 Task: Look for space in Sneek, Netherlands from 12th  August, 2023 to 15th August, 2023 for 3 adults in price range Rs.12000 to Rs.16000. Place can be entire place with 2 bedrooms having 3 beds and 1 bathroom. Property type can be house, flat, guest house. Booking option can be shelf check-in. Required host language is English.
Action: Mouse moved to (440, 111)
Screenshot: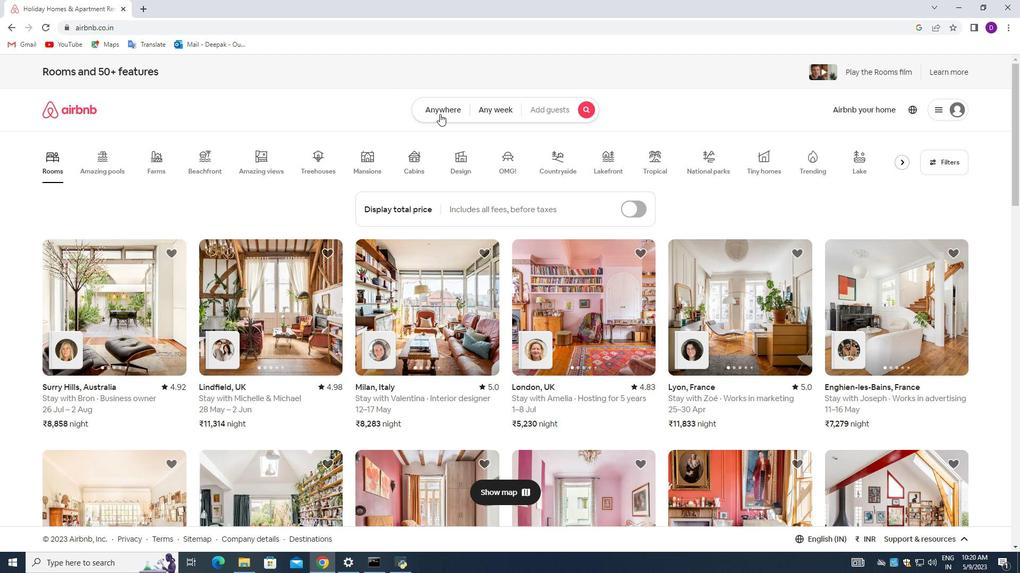 
Action: Mouse pressed left at (440, 111)
Screenshot: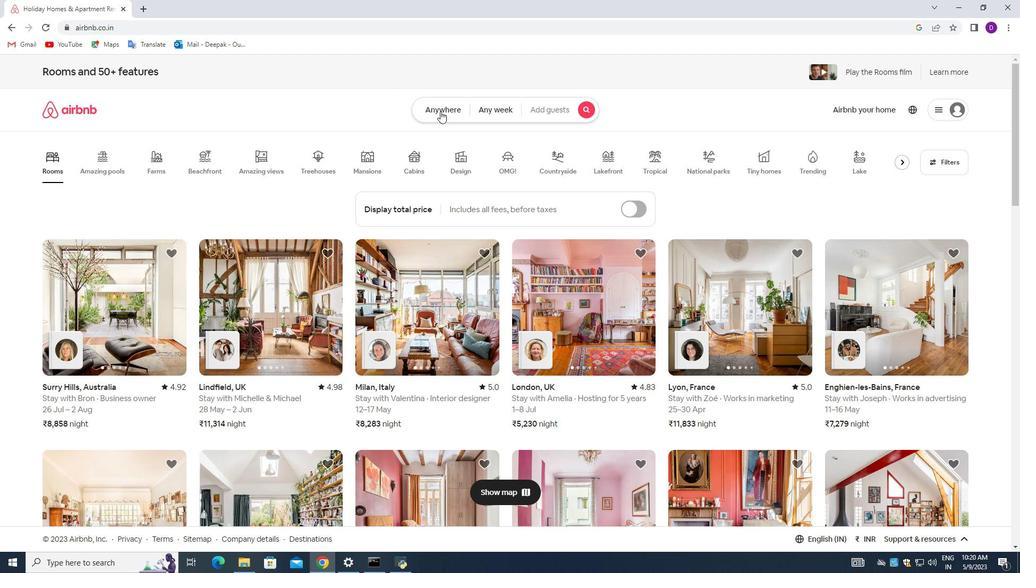 
Action: Key pressed <Key.shift>sne
Screenshot: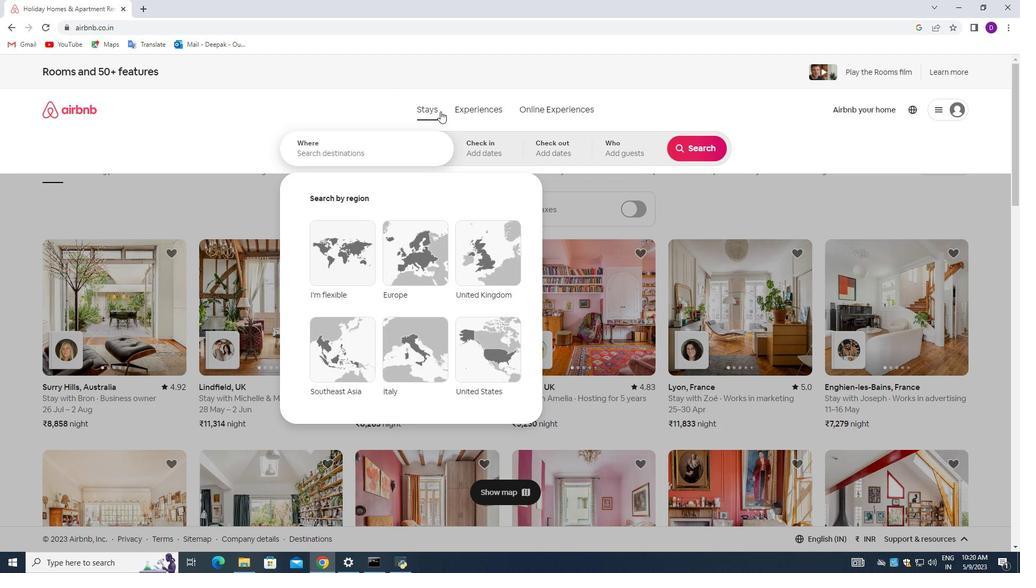 
Action: Mouse moved to (327, 155)
Screenshot: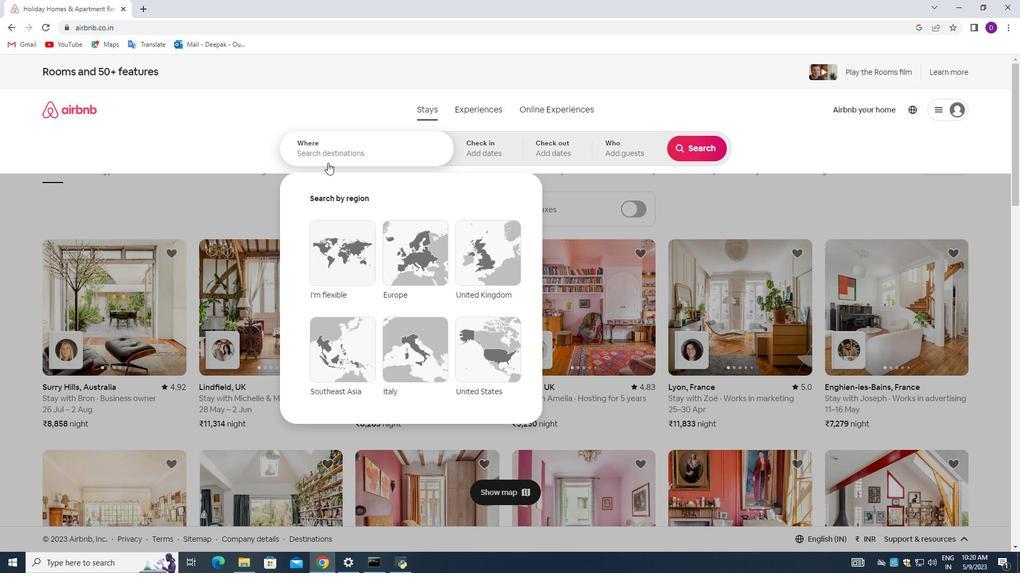 
Action: Mouse pressed left at (327, 155)
Screenshot: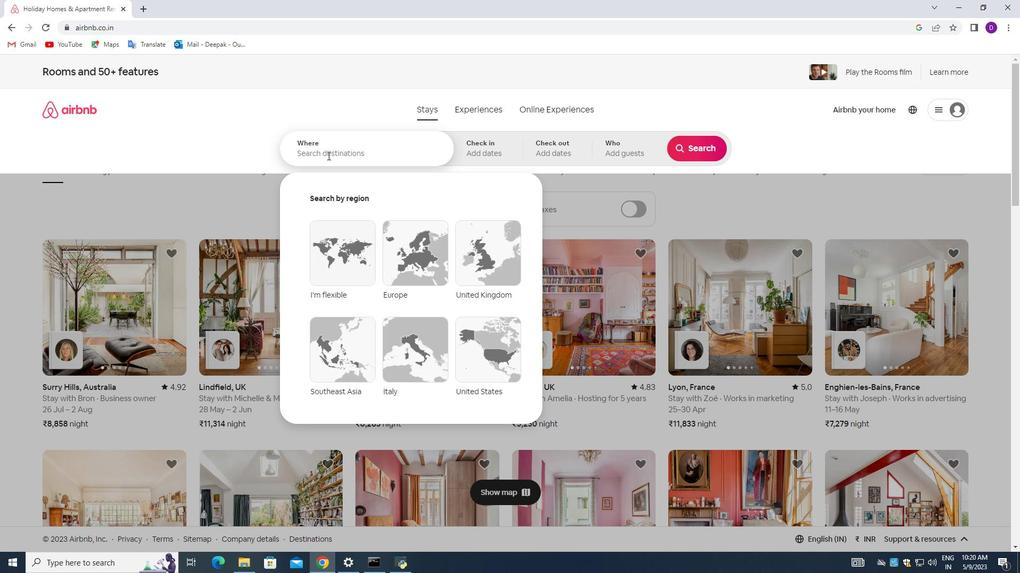 
Action: Key pressed <Key.shift>Sneek,<Key.shift>Net
Screenshot: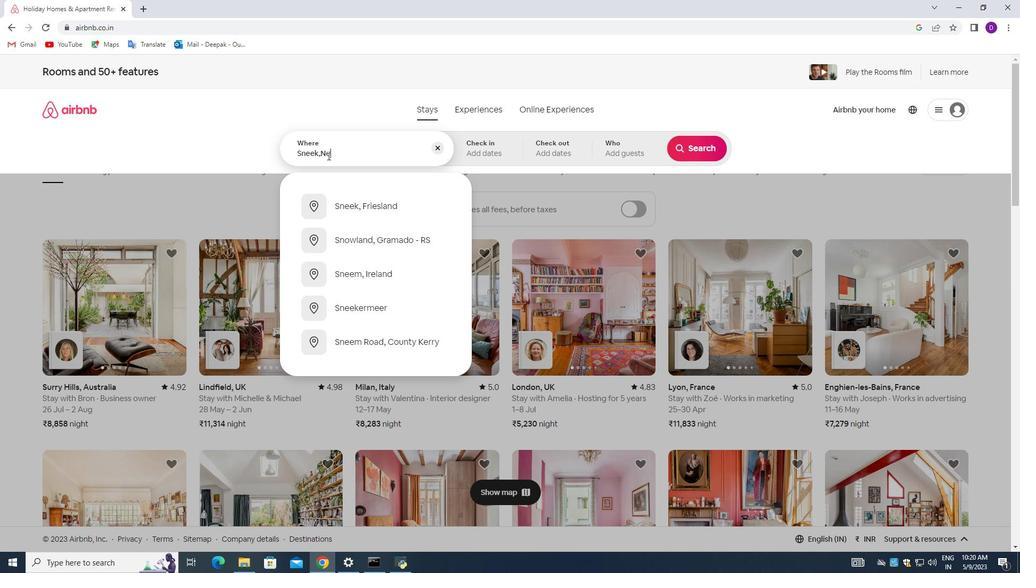 
Action: Mouse moved to (381, 209)
Screenshot: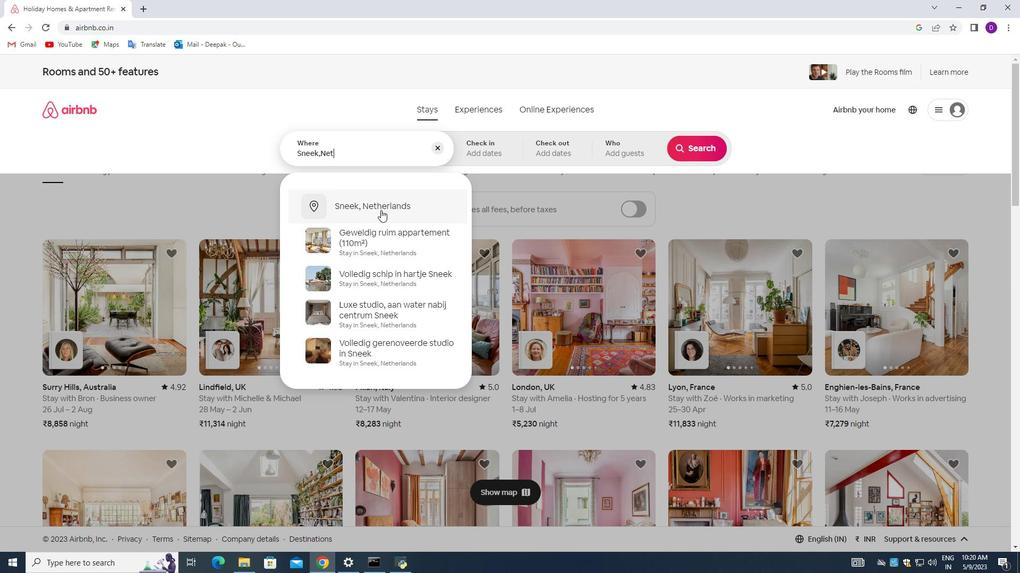 
Action: Mouse pressed left at (381, 209)
Screenshot: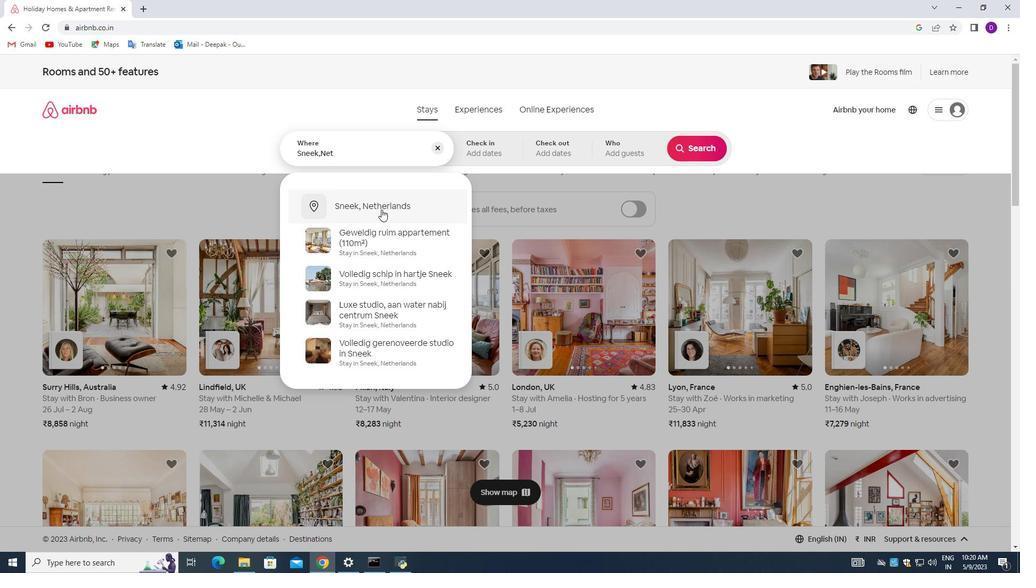 
Action: Mouse moved to (694, 234)
Screenshot: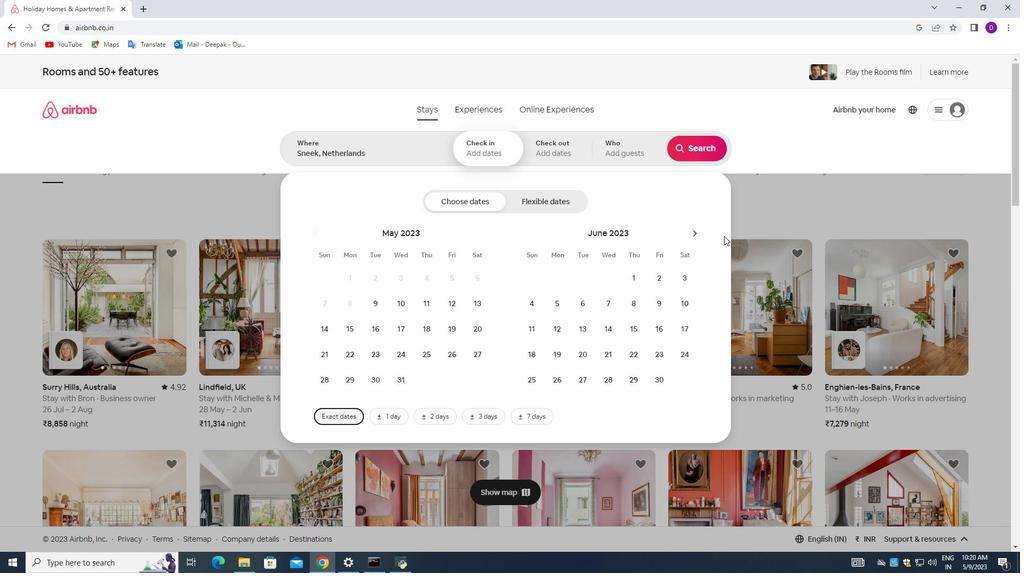 
Action: Mouse pressed left at (694, 234)
Screenshot: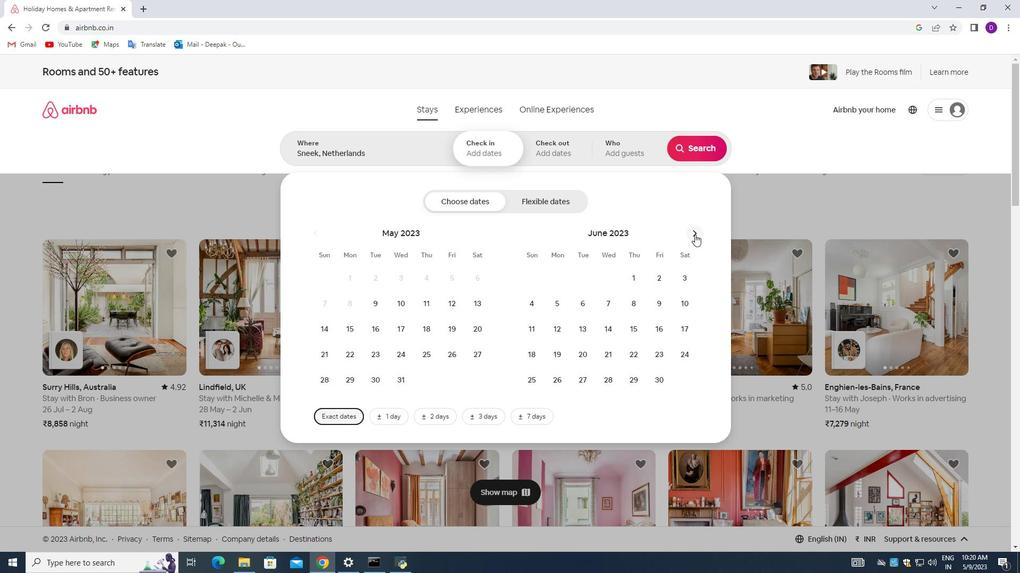 
Action: Mouse pressed left at (694, 234)
Screenshot: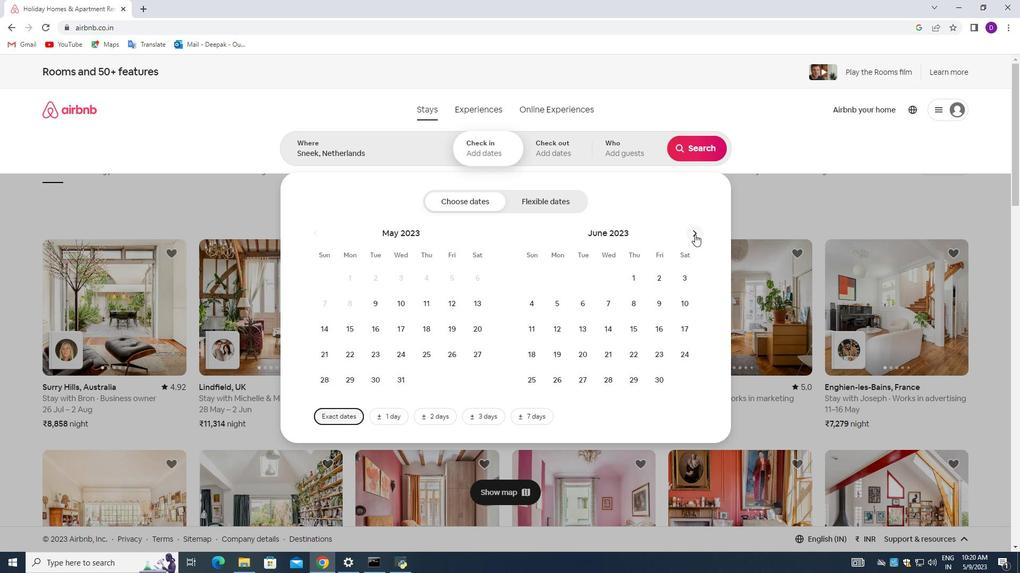
Action: Mouse pressed left at (694, 234)
Screenshot: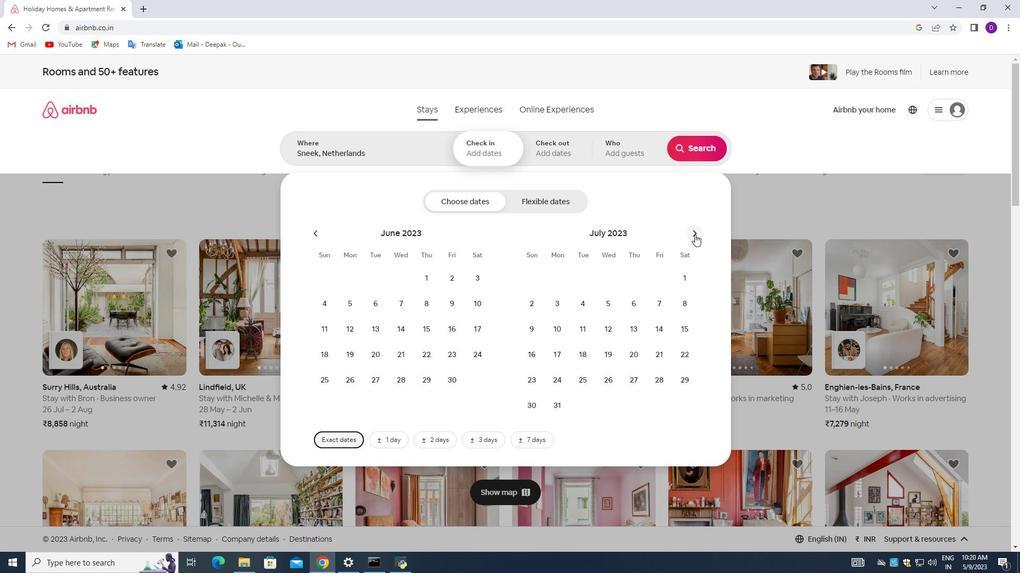 
Action: Mouse moved to (686, 304)
Screenshot: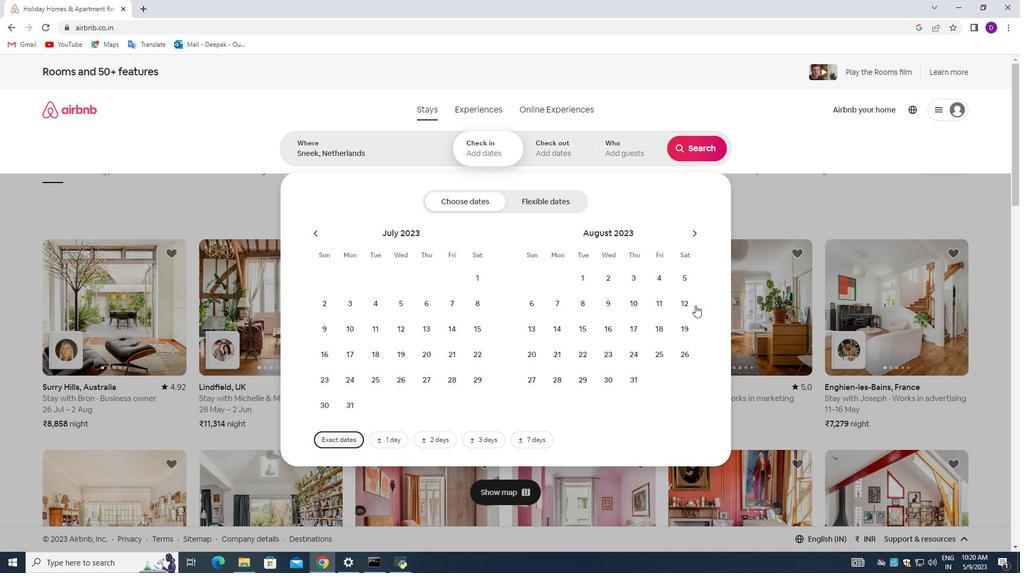 
Action: Mouse pressed left at (686, 304)
Screenshot: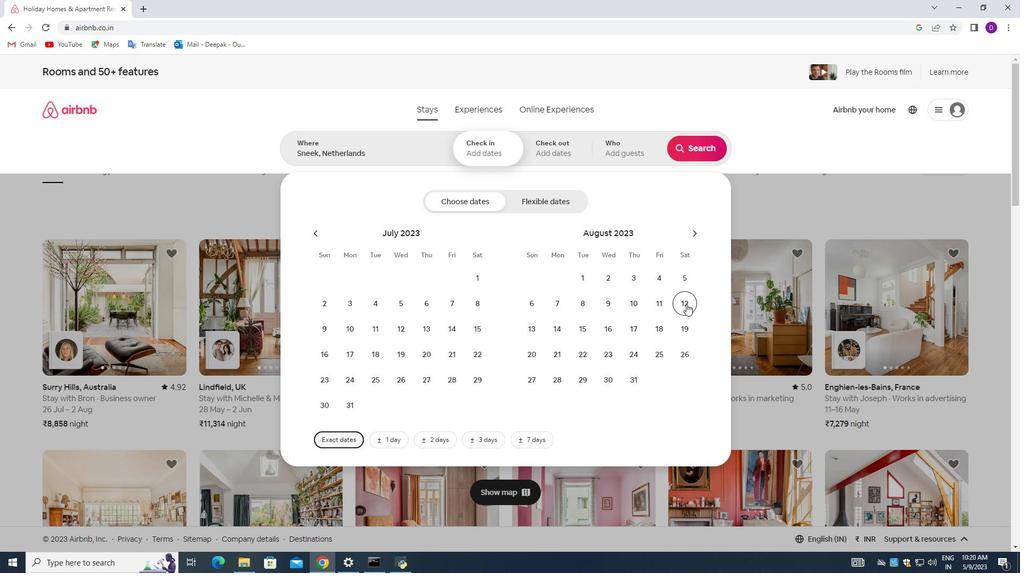 
Action: Mouse moved to (583, 330)
Screenshot: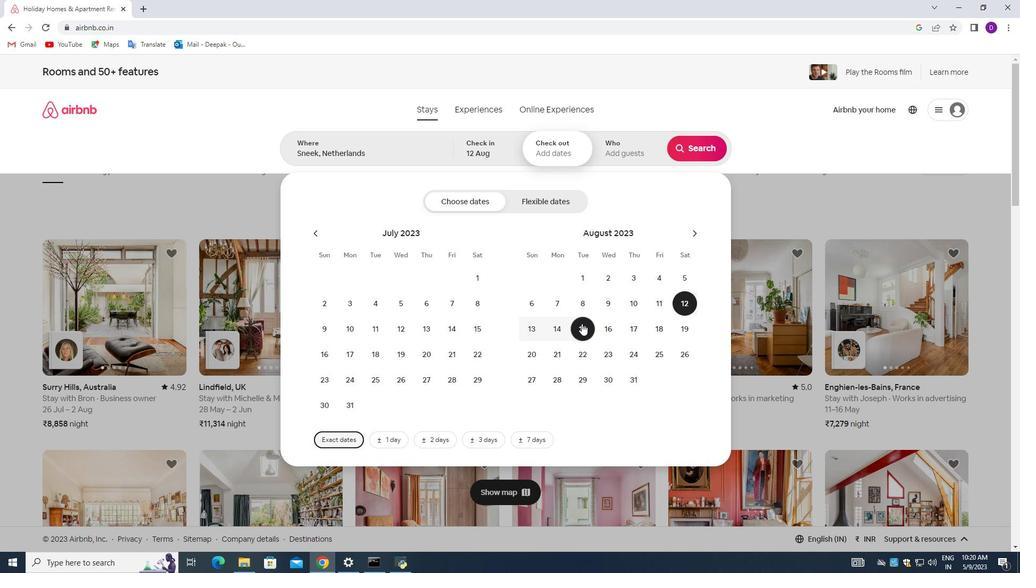 
Action: Mouse pressed left at (583, 330)
Screenshot: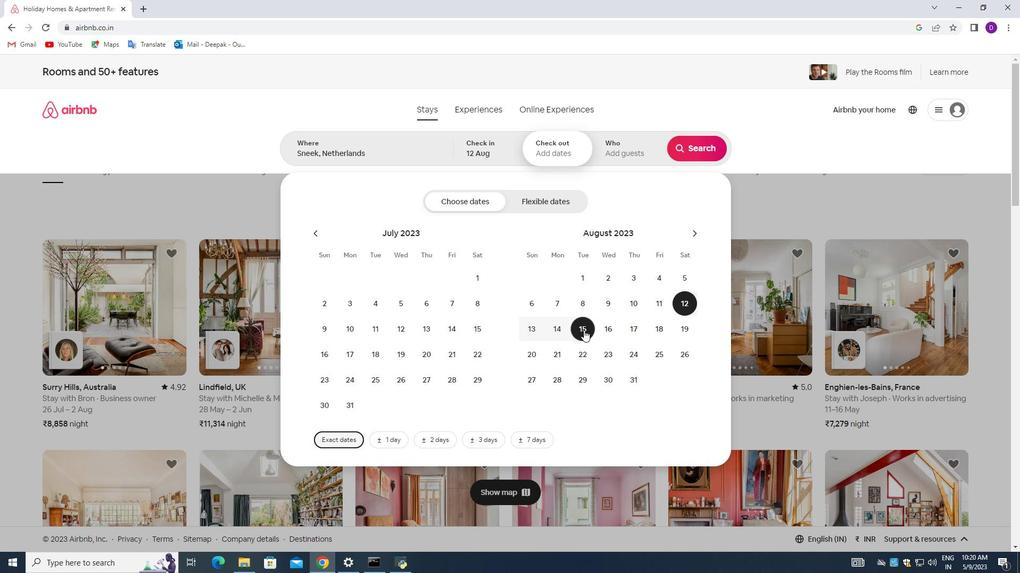 
Action: Mouse moved to (620, 151)
Screenshot: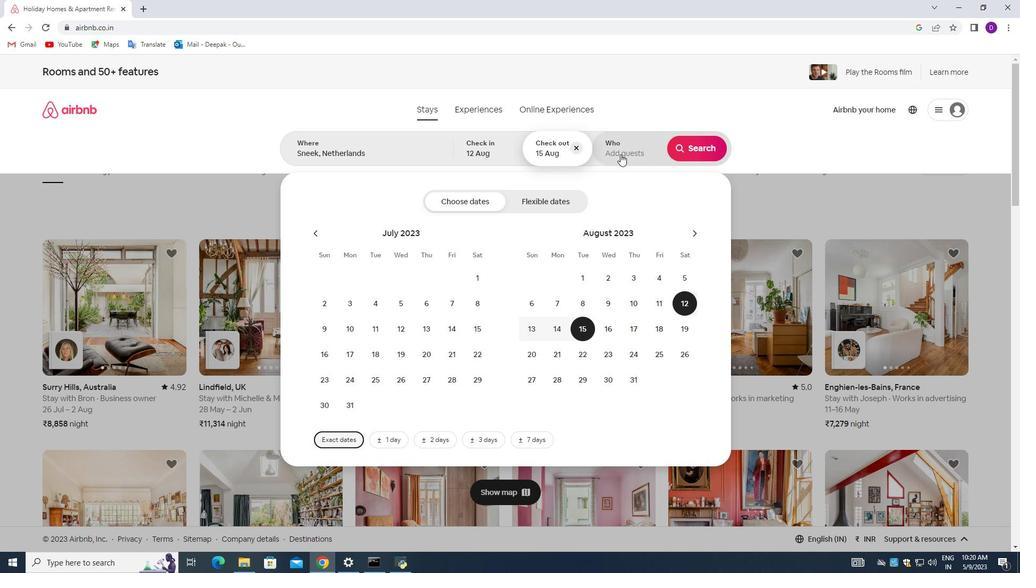 
Action: Mouse pressed left at (620, 151)
Screenshot: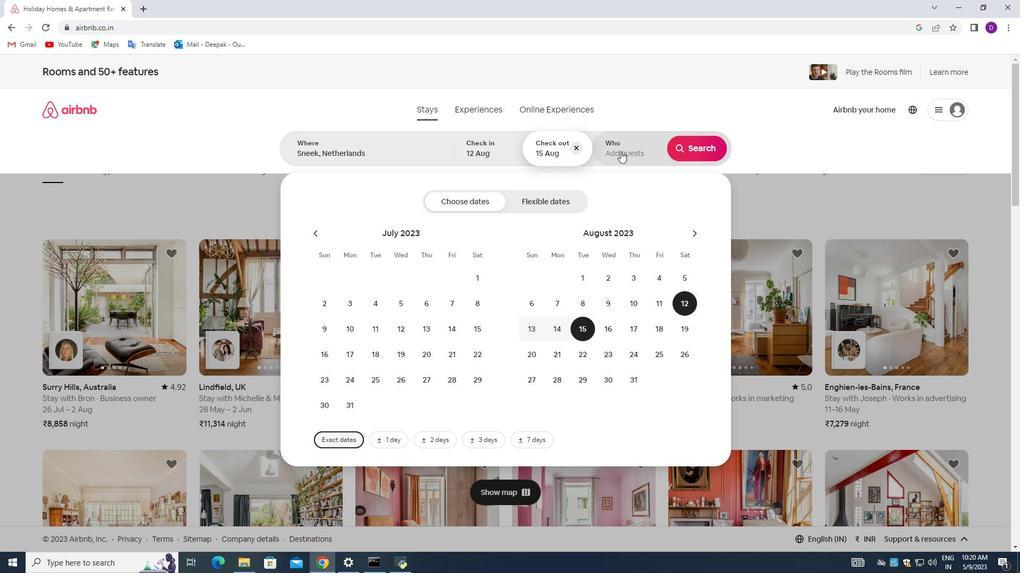 
Action: Mouse moved to (696, 202)
Screenshot: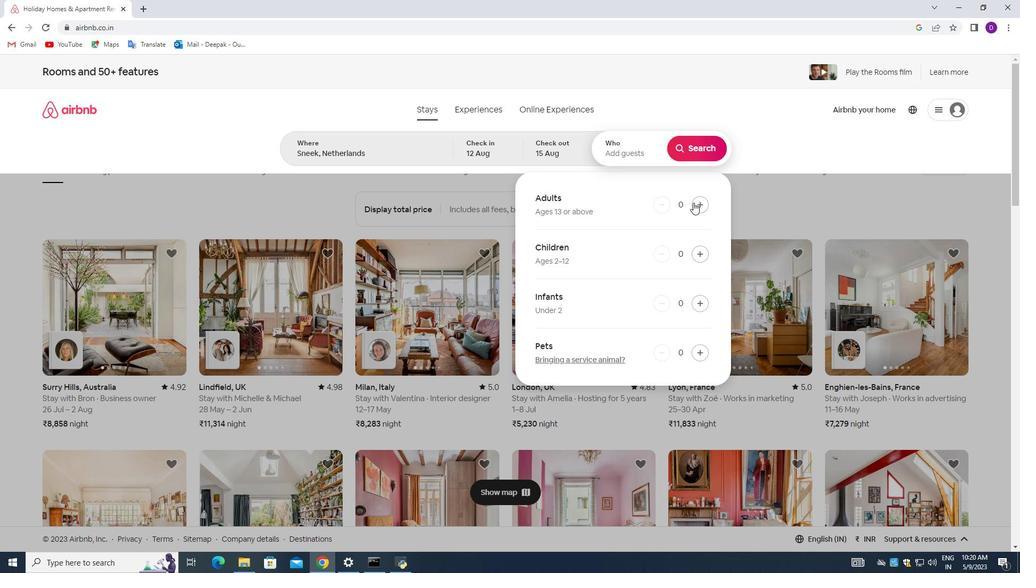 
Action: Mouse pressed left at (696, 202)
Screenshot: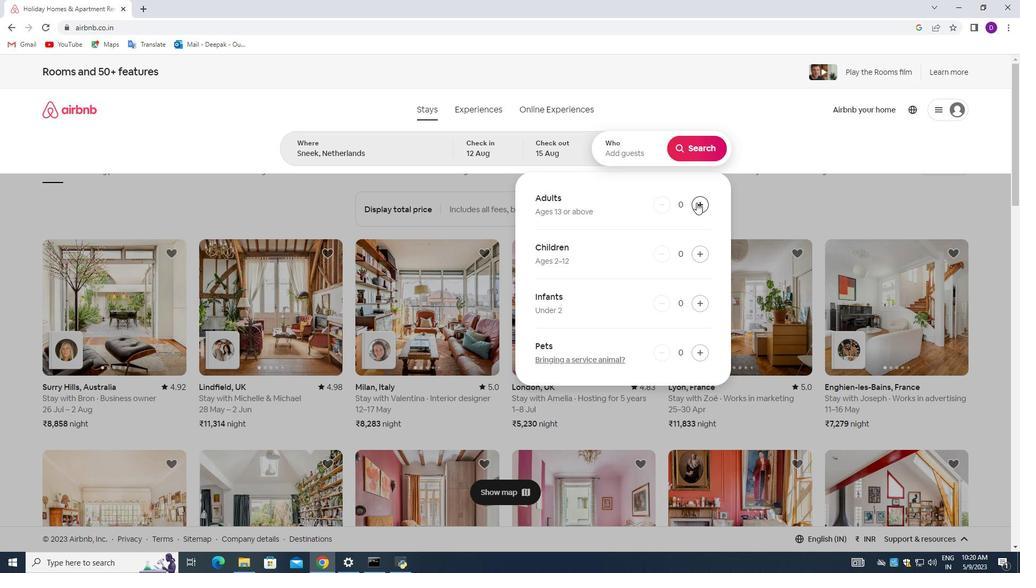 
Action: Mouse pressed left at (696, 202)
Screenshot: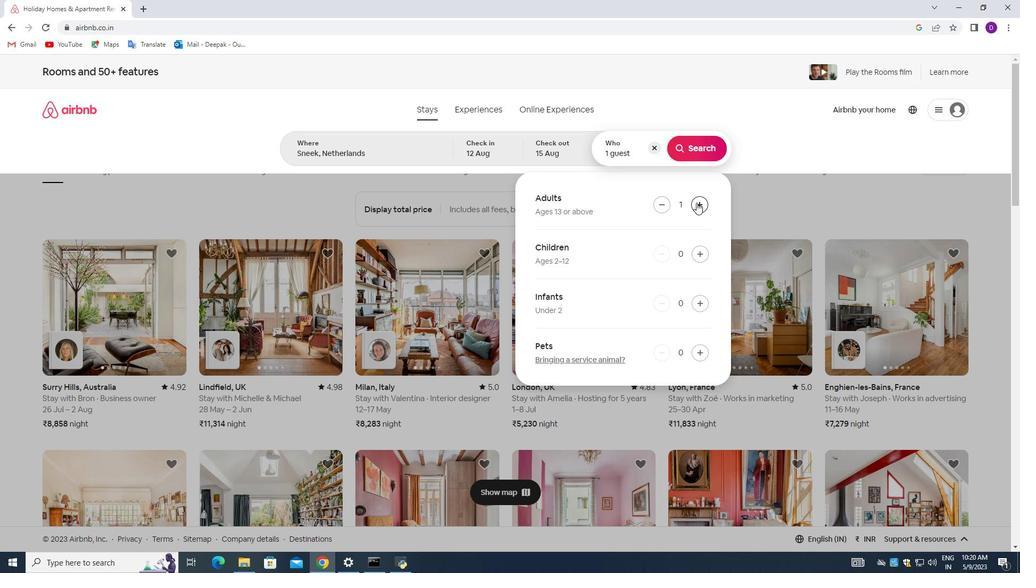 
Action: Mouse moved to (696, 203)
Screenshot: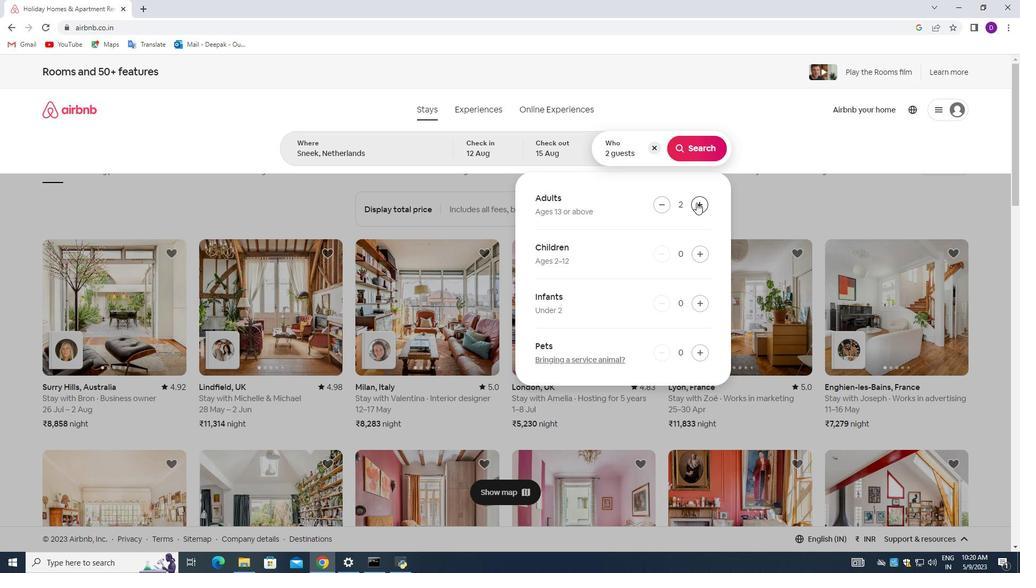 
Action: Mouse pressed left at (696, 203)
Screenshot: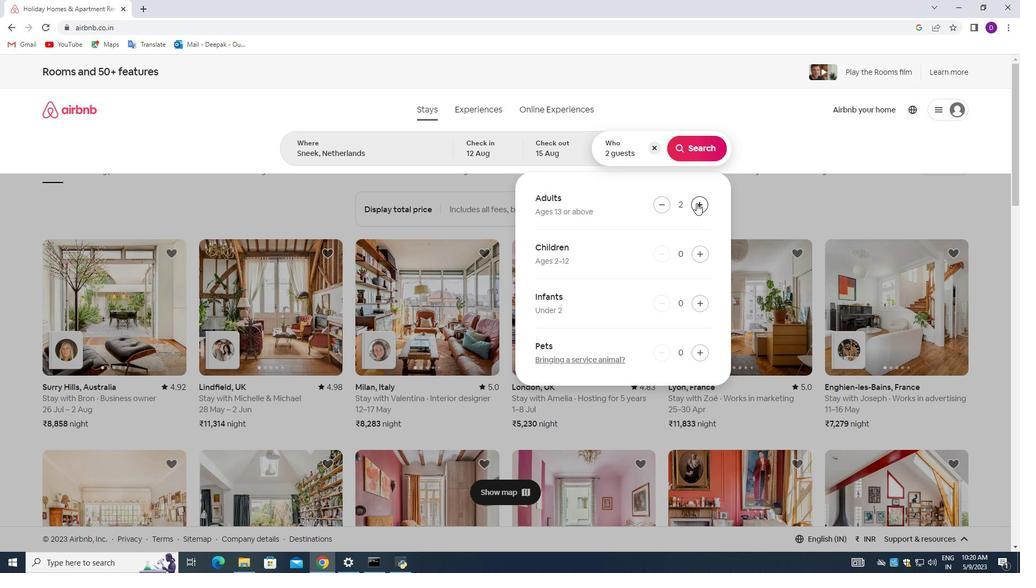 
Action: Mouse moved to (694, 148)
Screenshot: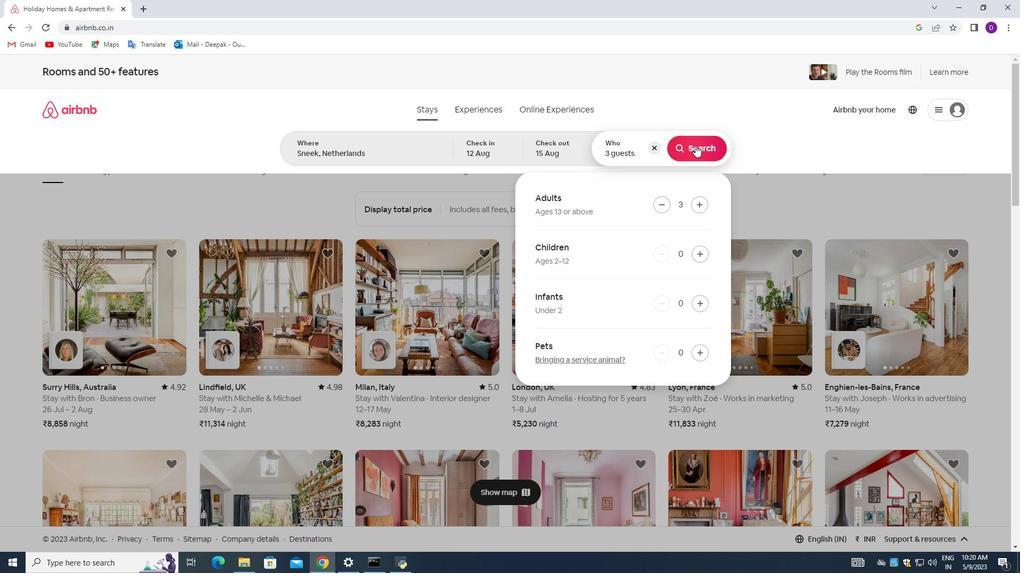 
Action: Mouse pressed left at (694, 148)
Screenshot: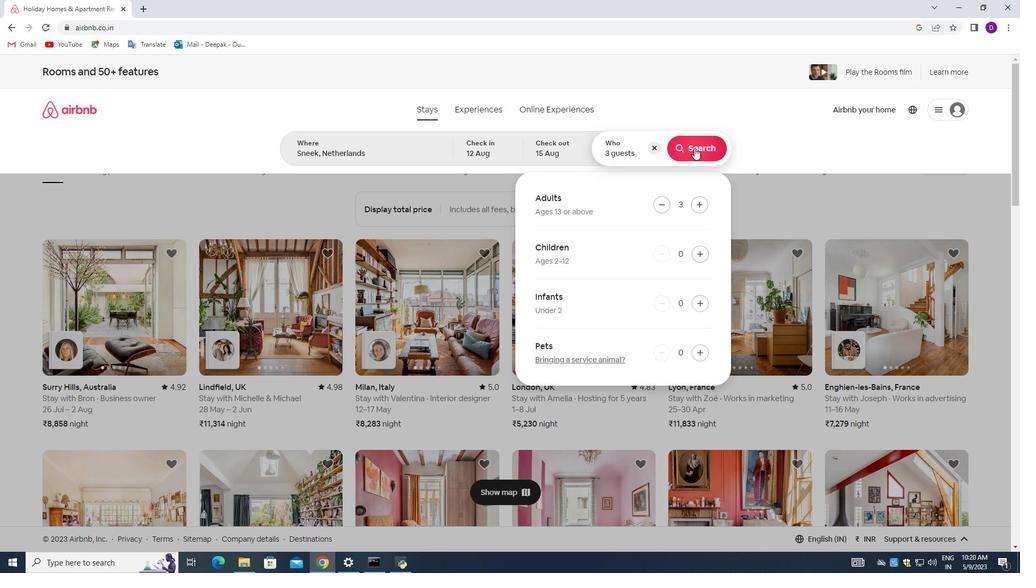 
Action: Mouse moved to (975, 121)
Screenshot: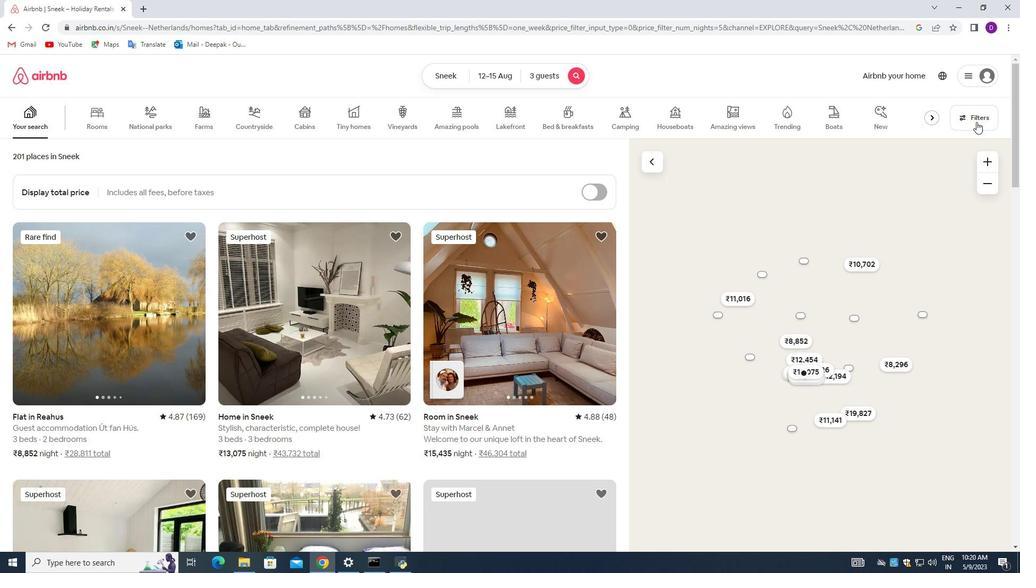 
Action: Mouse pressed left at (975, 121)
Screenshot: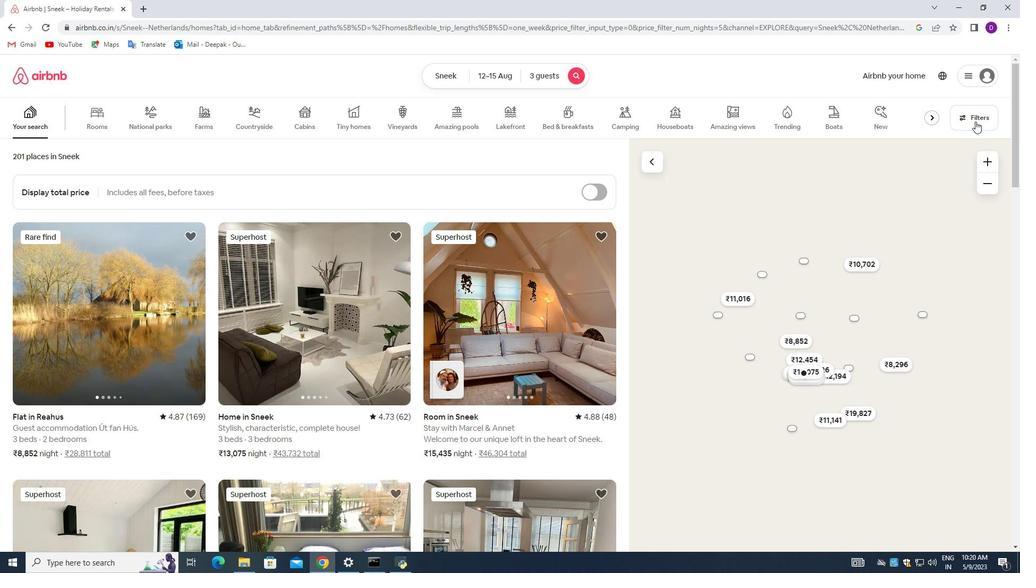 
Action: Mouse moved to (366, 375)
Screenshot: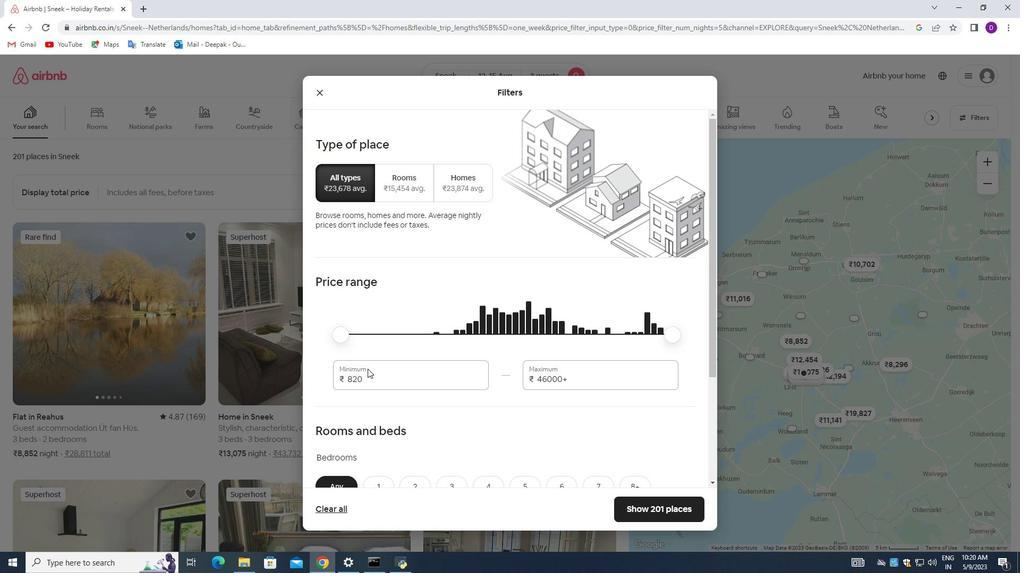 
Action: Mouse pressed left at (366, 375)
Screenshot: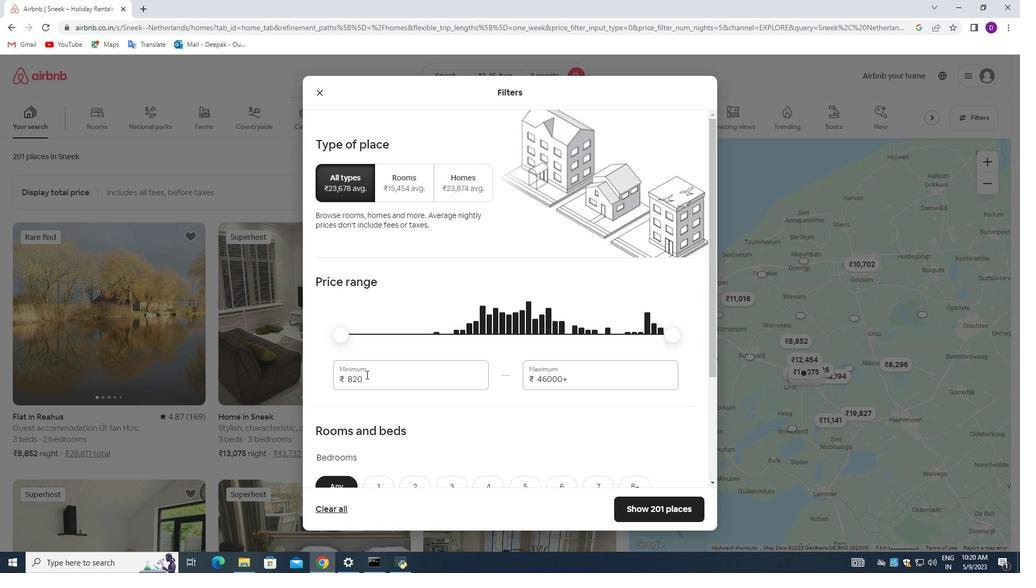 
Action: Mouse moved to (366, 375)
Screenshot: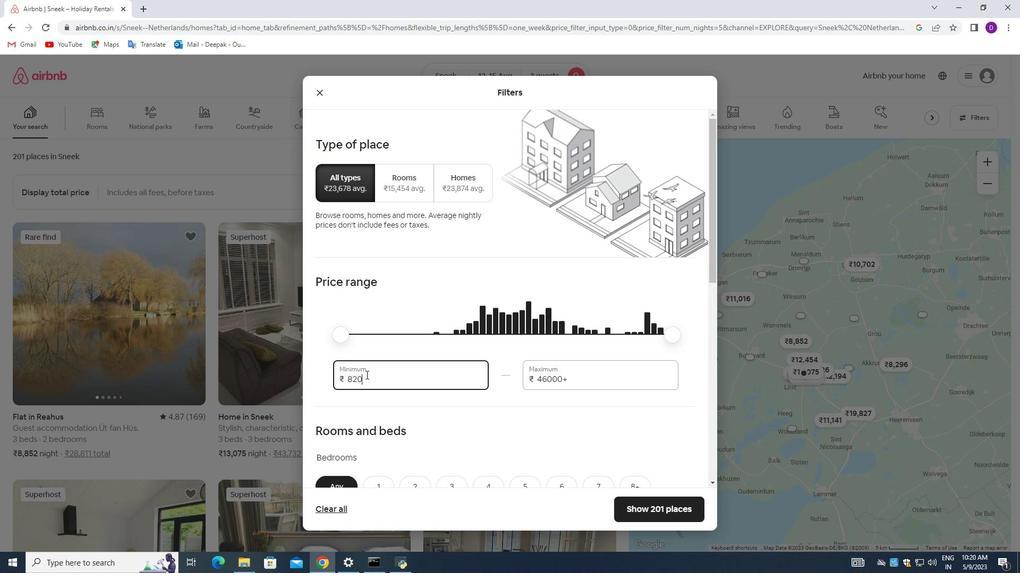 
Action: Mouse pressed left at (366, 375)
Screenshot: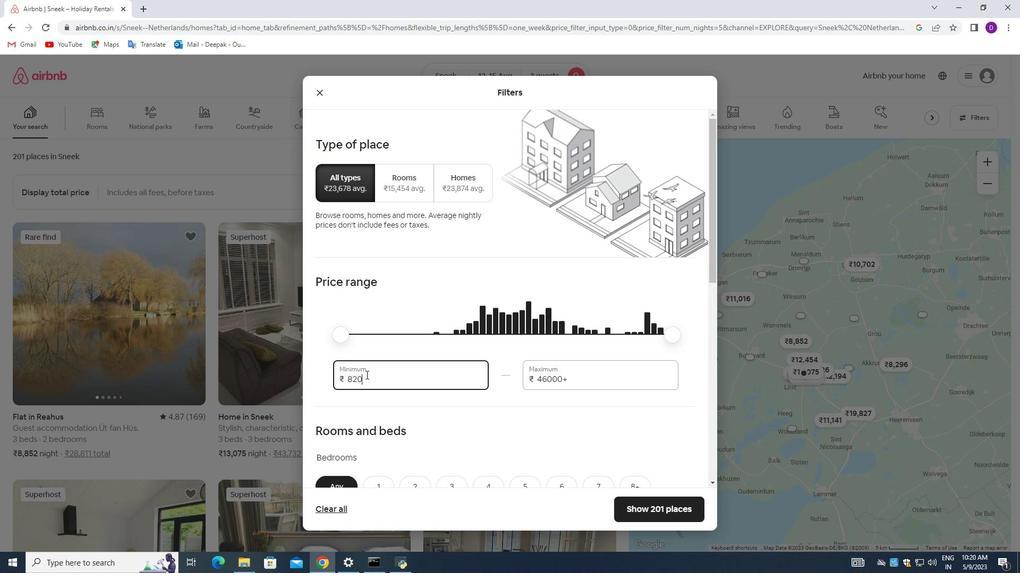 
Action: Mouse moved to (202, 324)
Screenshot: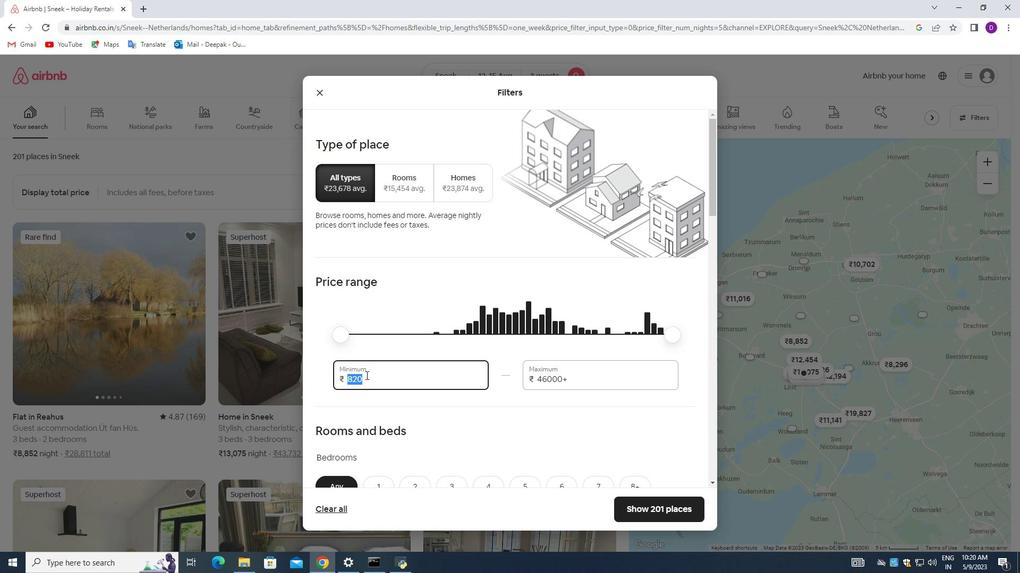 
Action: Key pressed <Key.backspace>
Screenshot: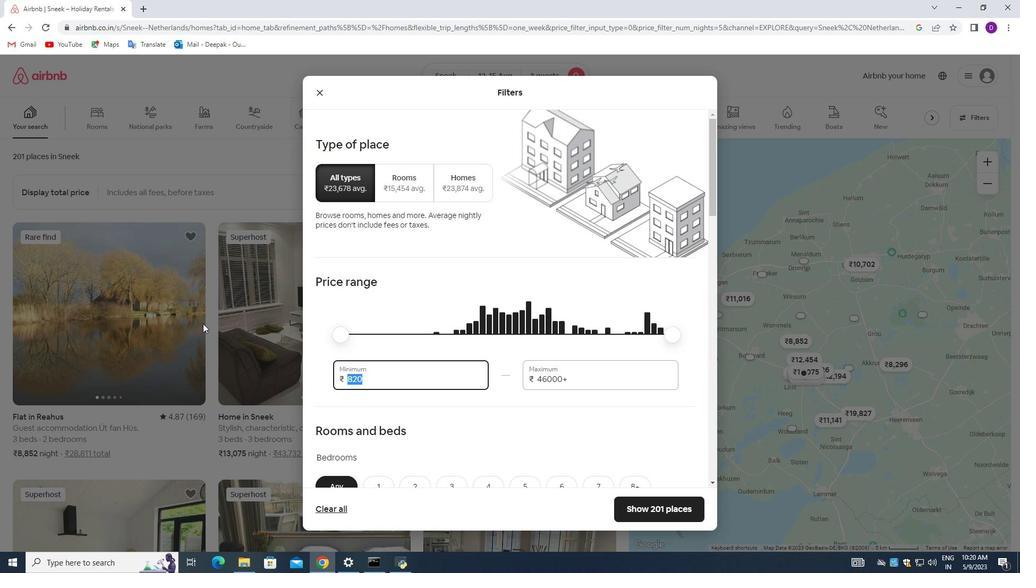 
Action: Mouse moved to (202, 324)
Screenshot: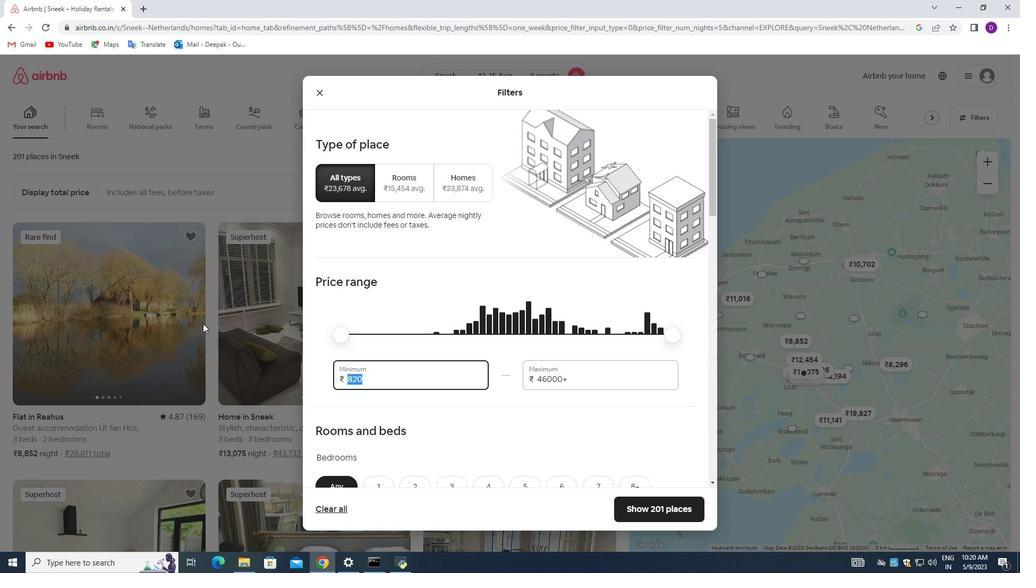 
Action: Key pressed 12000<Key.tab>16000
Screenshot: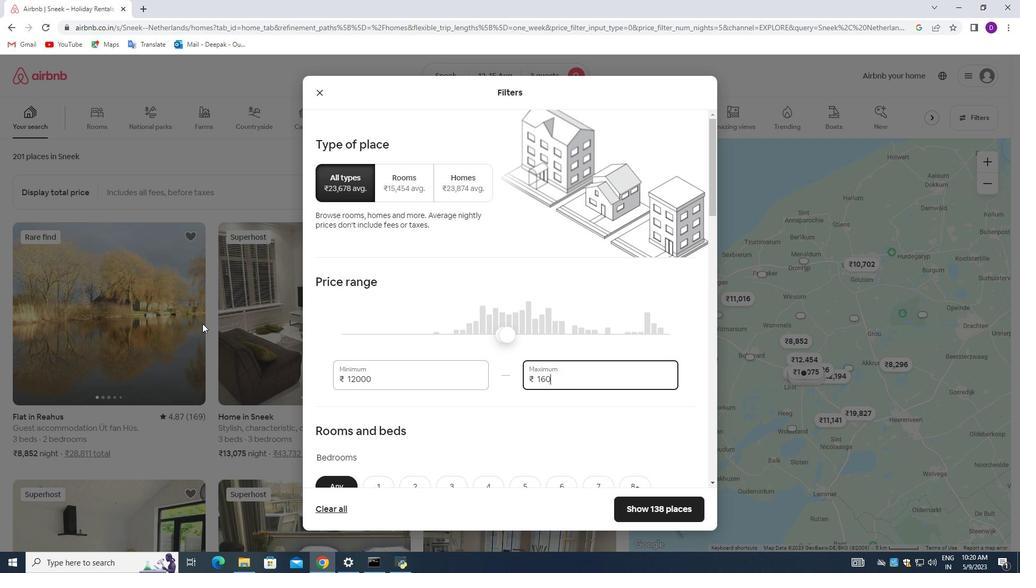 
Action: Mouse moved to (187, 357)
Screenshot: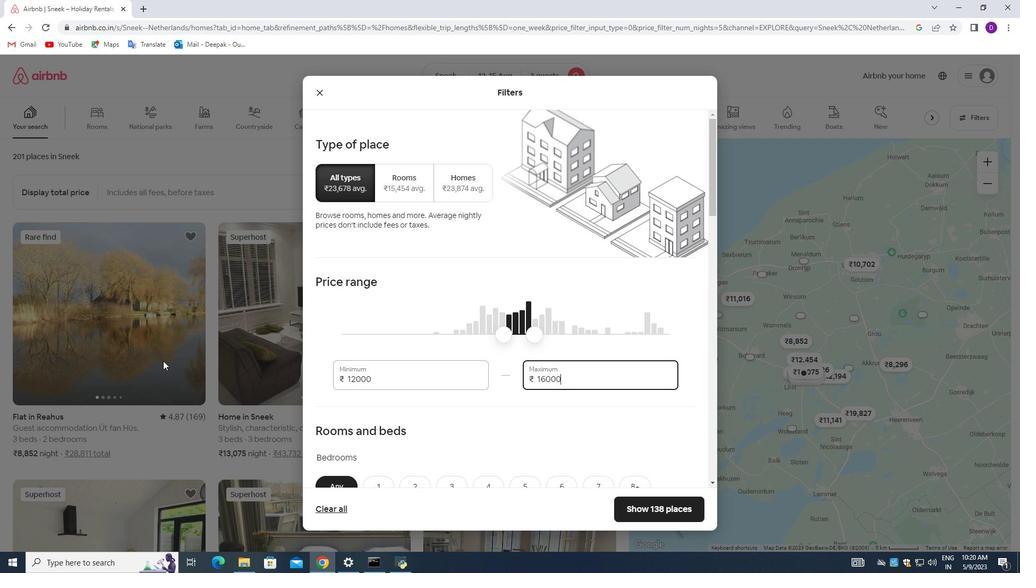 
Action: Mouse scrolled (187, 357) with delta (0, 0)
Screenshot: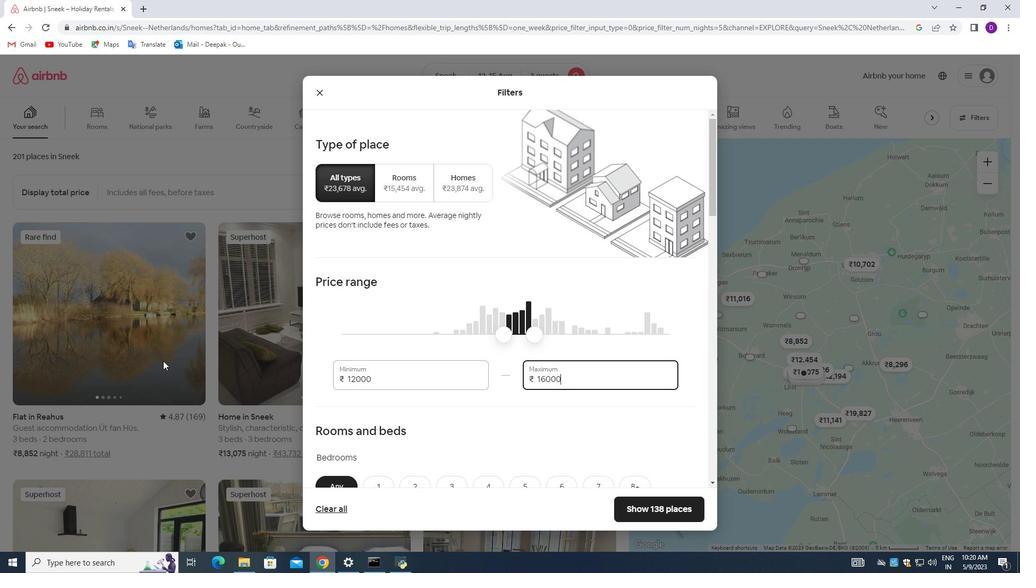 
Action: Mouse moved to (215, 357)
Screenshot: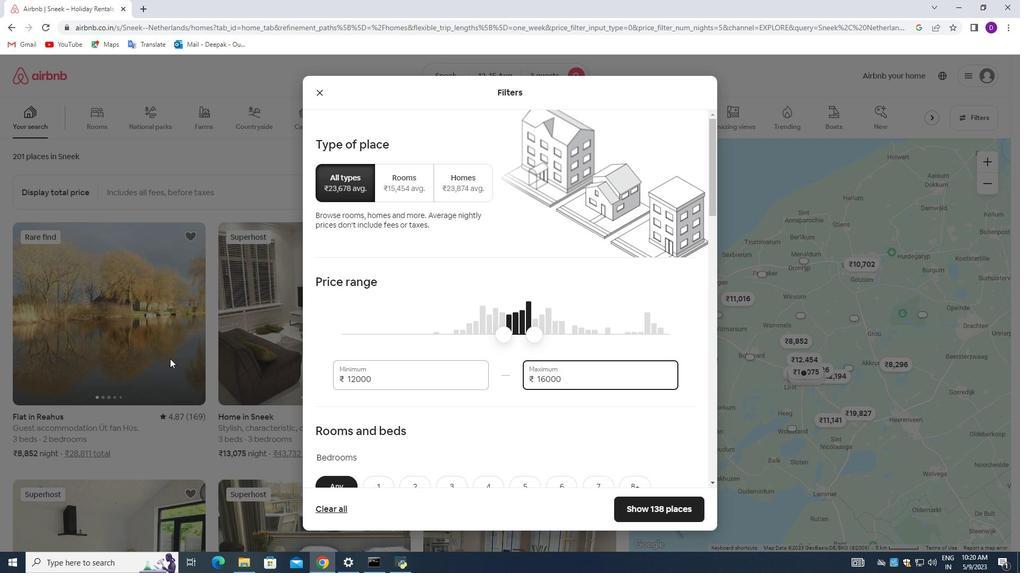 
Action: Mouse scrolled (215, 356) with delta (0, 0)
Screenshot: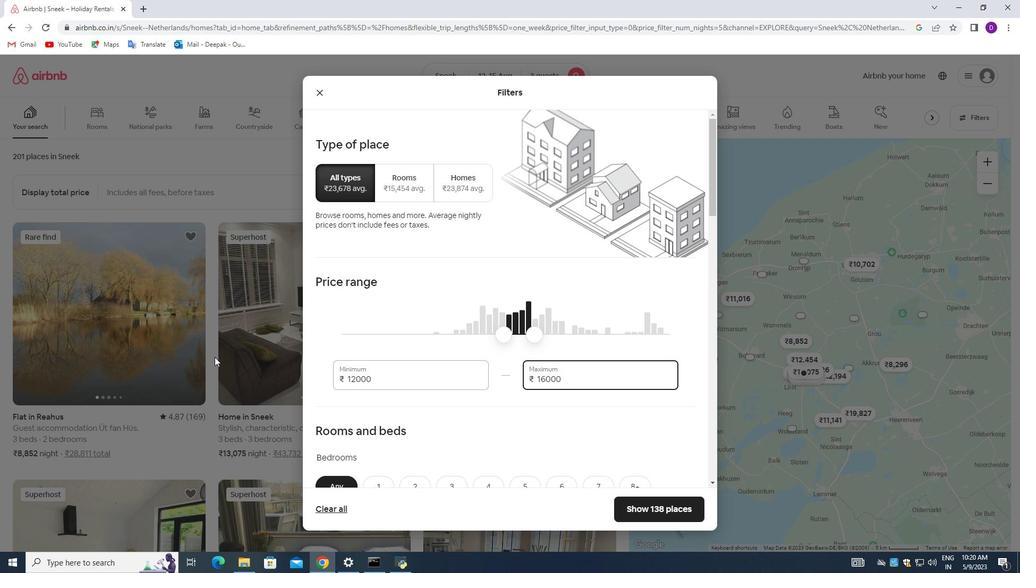 
Action: Mouse moved to (216, 355)
Screenshot: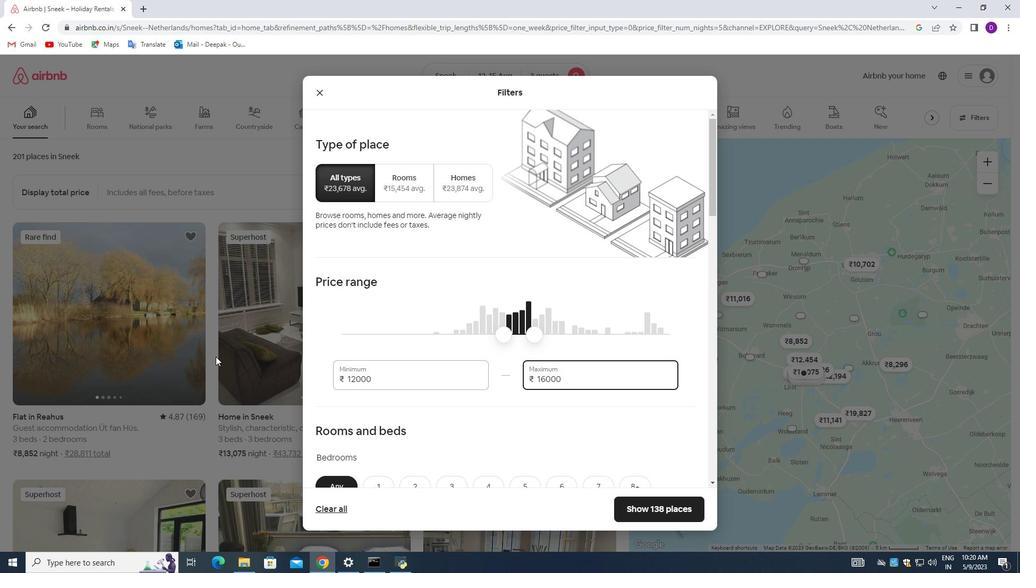 
Action: Mouse scrolled (216, 355) with delta (0, 0)
Screenshot: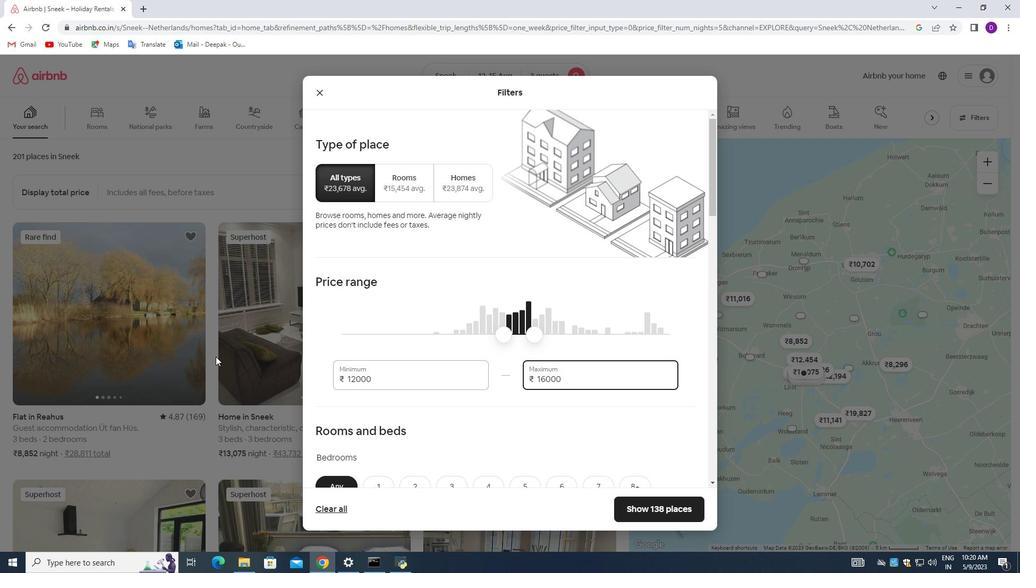 
Action: Mouse moved to (397, 364)
Screenshot: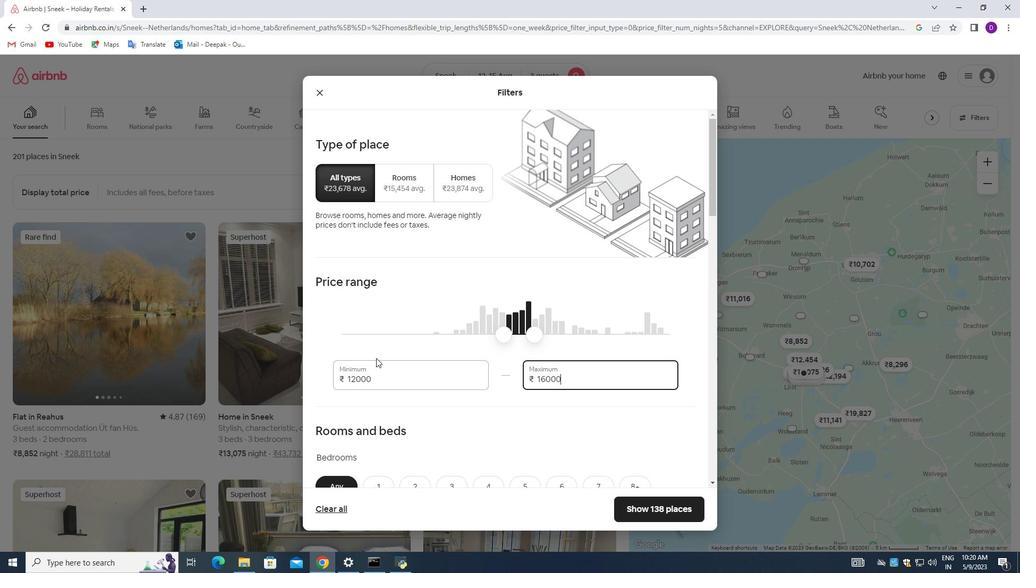 
Action: Mouse scrolled (397, 364) with delta (0, 0)
Screenshot: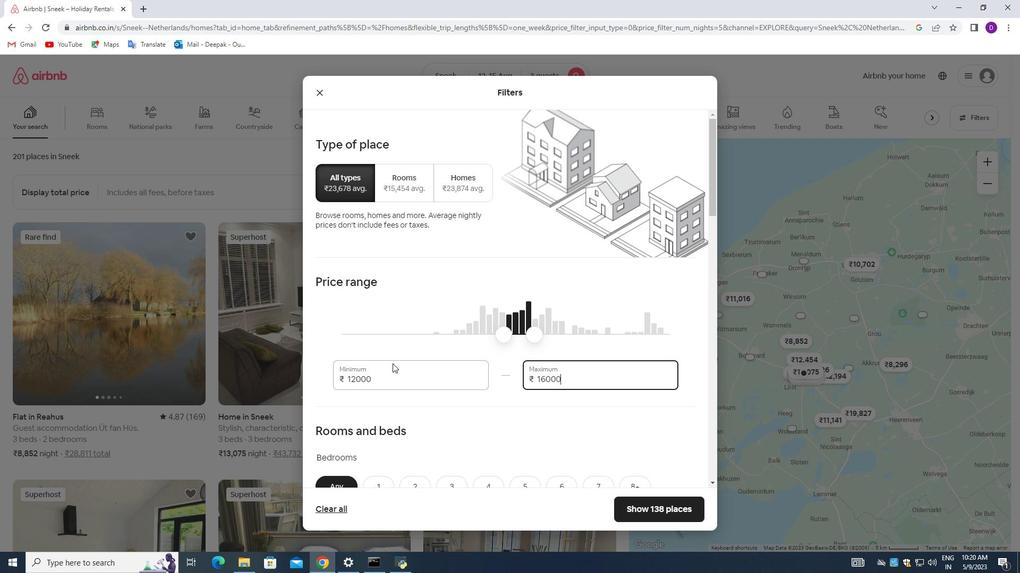 
Action: Mouse scrolled (397, 364) with delta (0, 0)
Screenshot: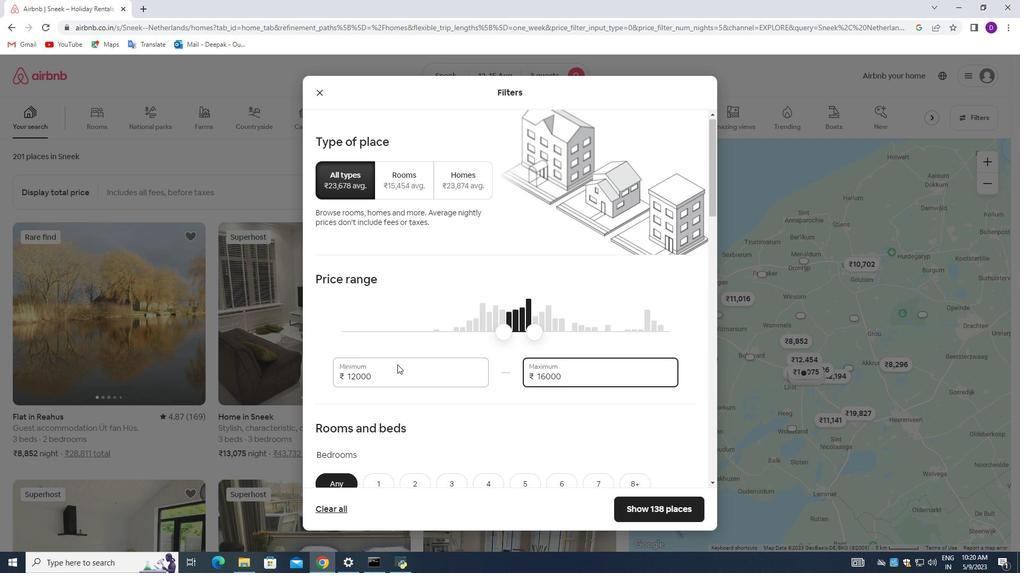 
Action: Mouse moved to (410, 362)
Screenshot: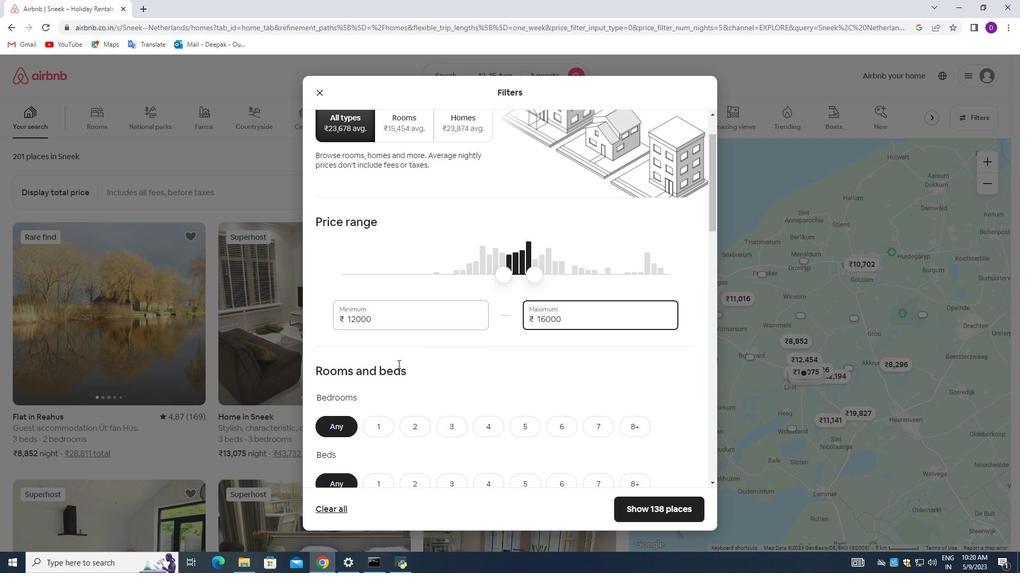 
Action: Mouse scrolled (410, 361) with delta (0, 0)
Screenshot: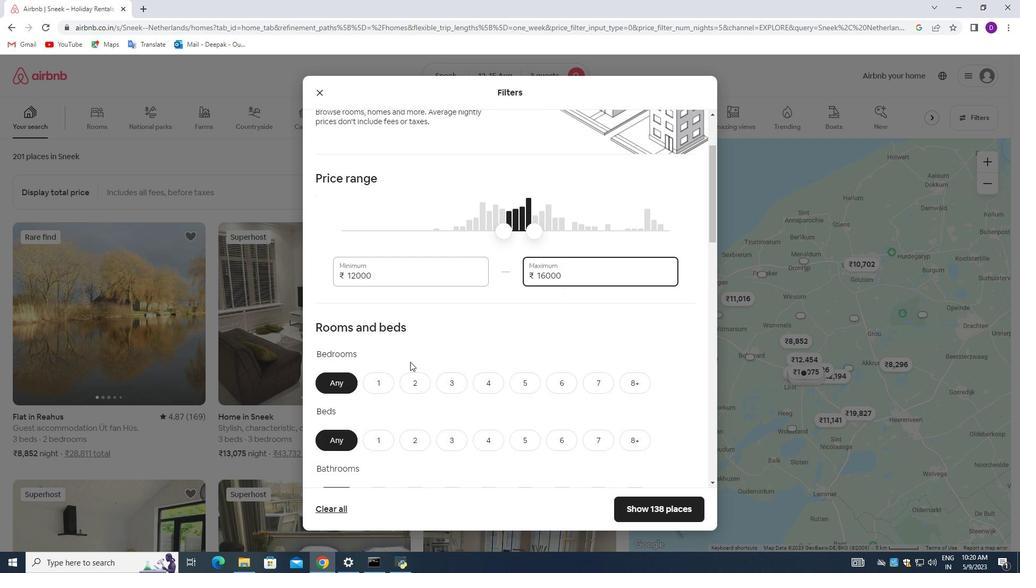 
Action: Mouse moved to (448, 328)
Screenshot: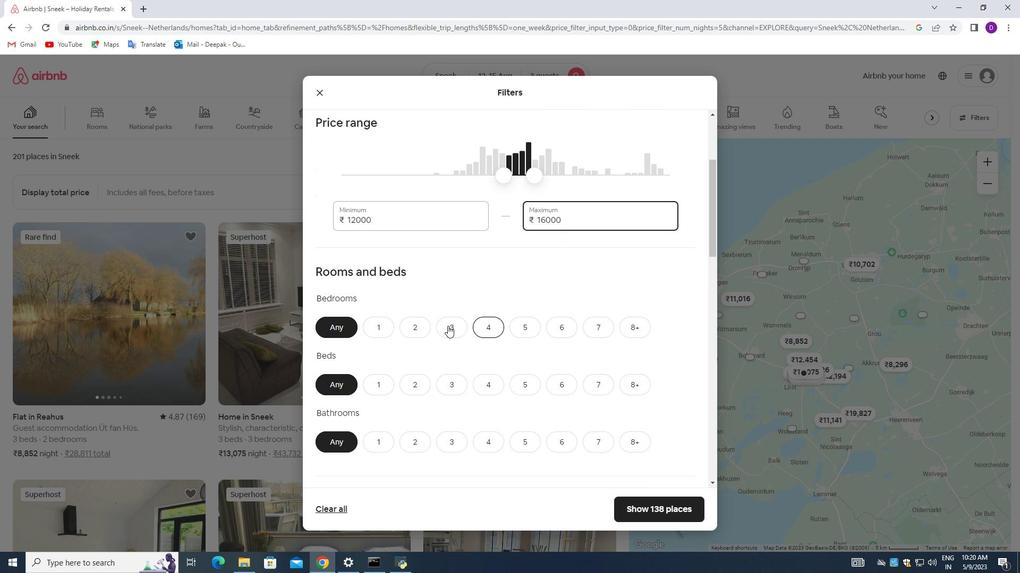 
Action: Mouse pressed left at (448, 328)
Screenshot: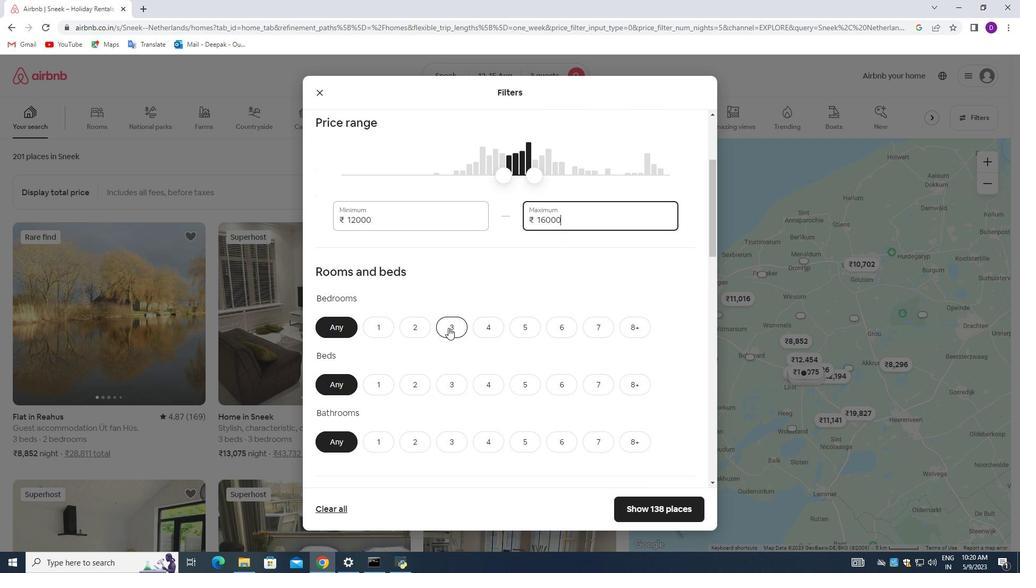 
Action: Mouse moved to (419, 335)
Screenshot: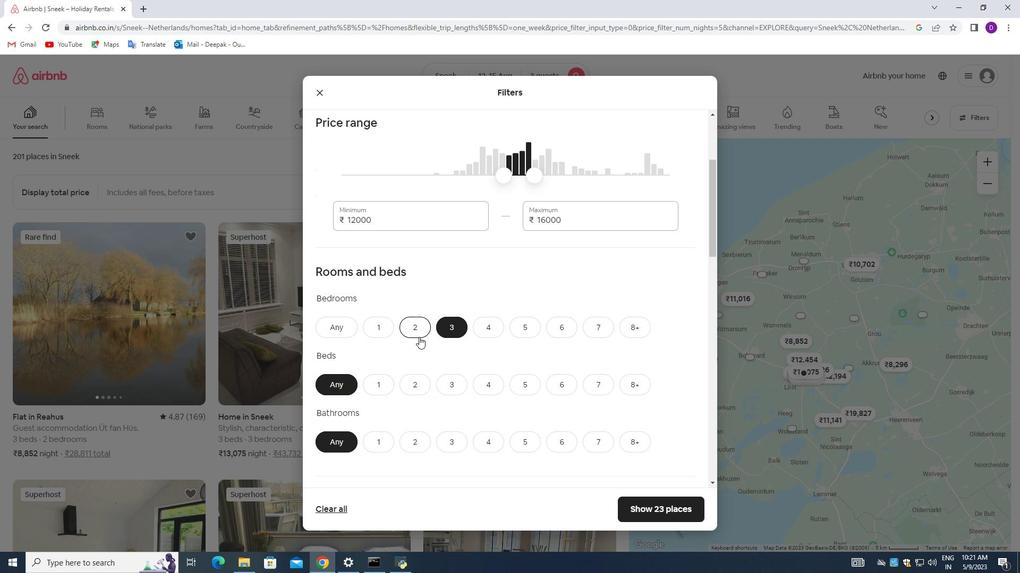 
Action: Mouse pressed left at (419, 335)
Screenshot: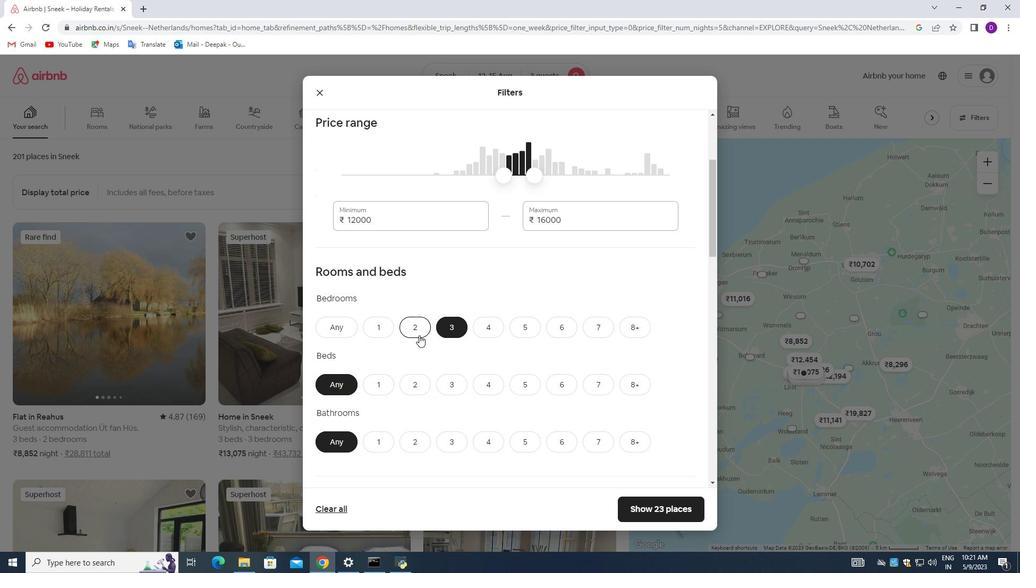 
Action: Mouse moved to (446, 383)
Screenshot: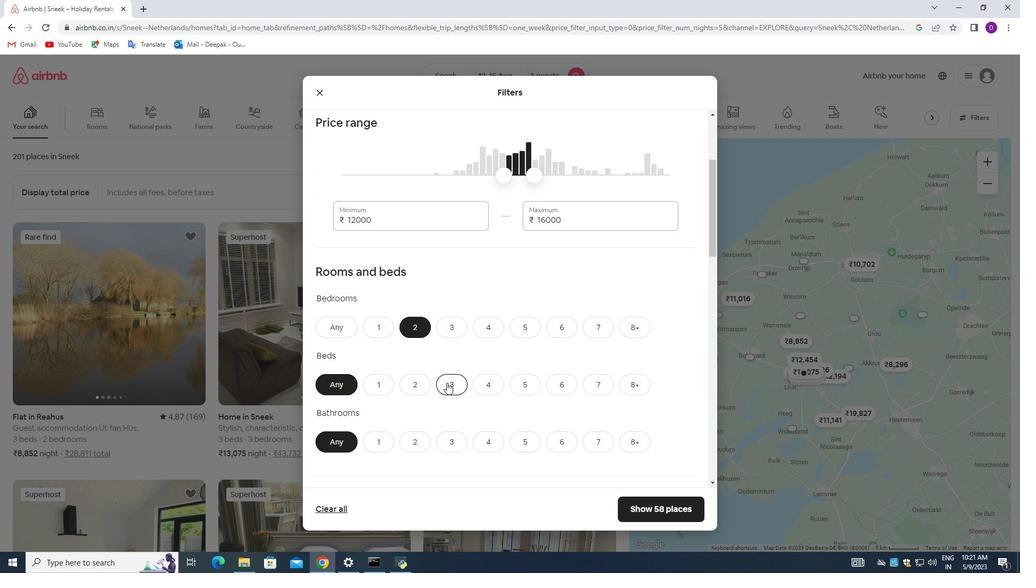 
Action: Mouse pressed left at (446, 383)
Screenshot: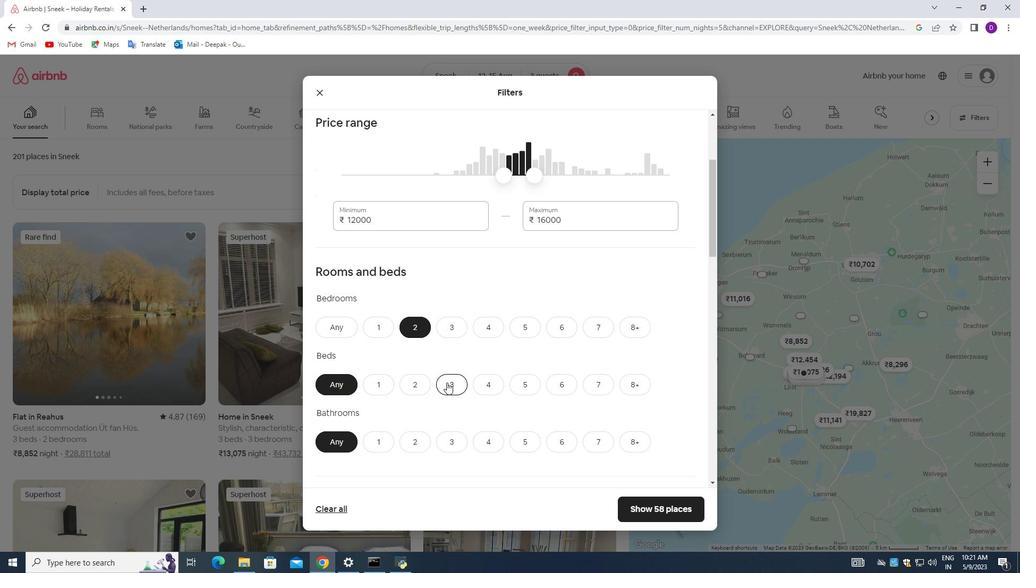 
Action: Mouse moved to (461, 386)
Screenshot: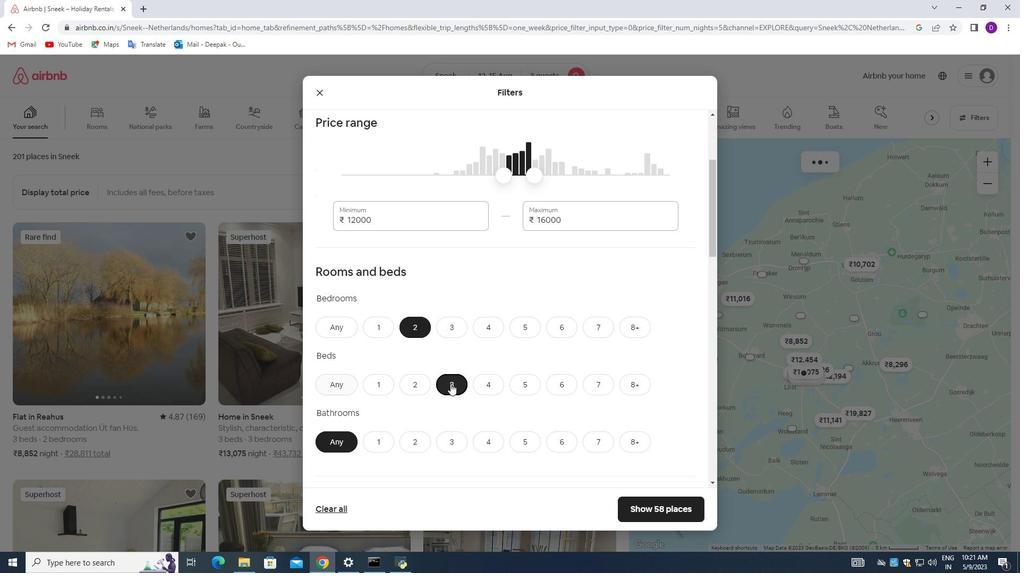 
Action: Mouse scrolled (461, 386) with delta (0, 0)
Screenshot: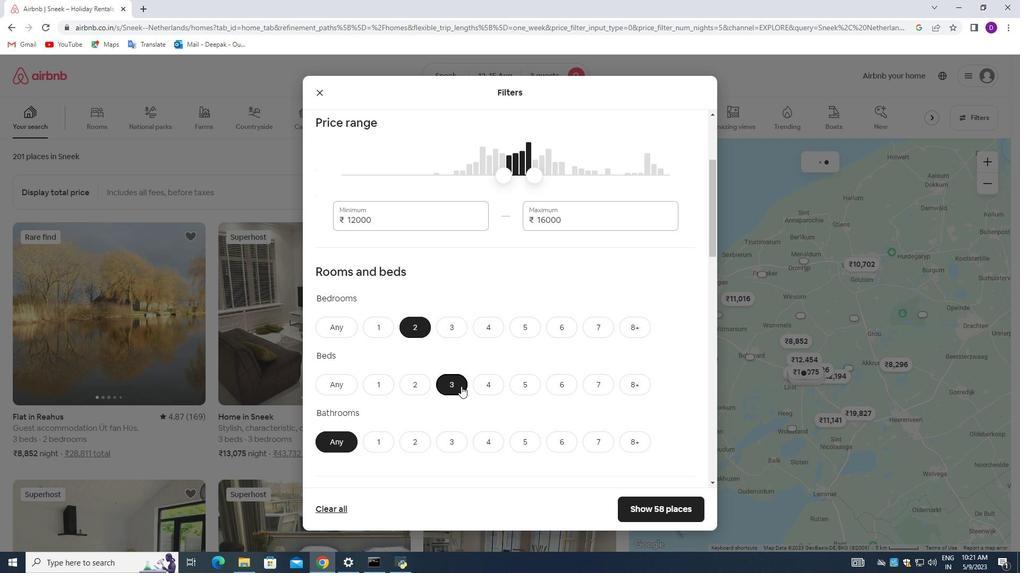 
Action: Mouse moved to (384, 389)
Screenshot: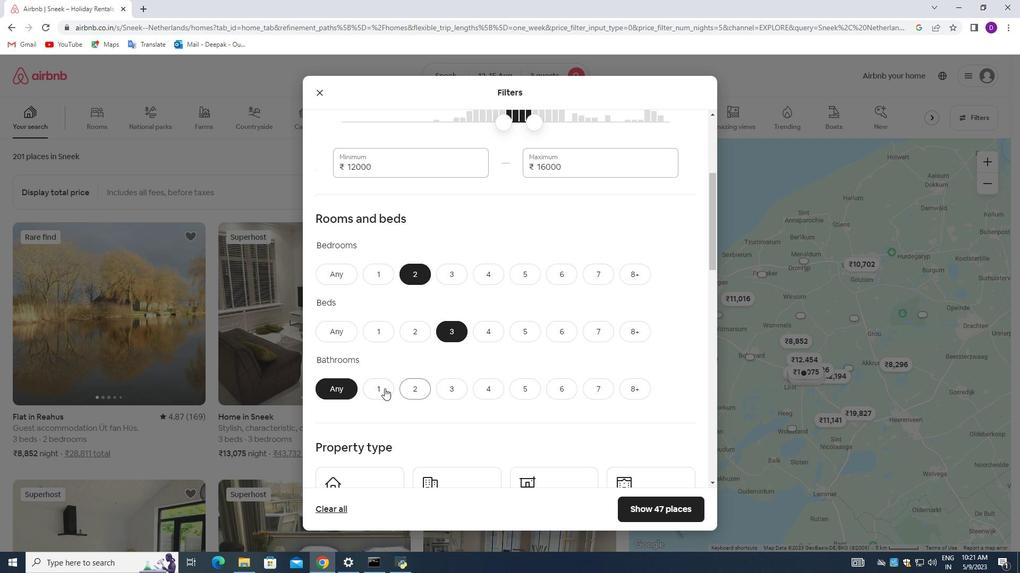 
Action: Mouse pressed left at (384, 389)
Screenshot: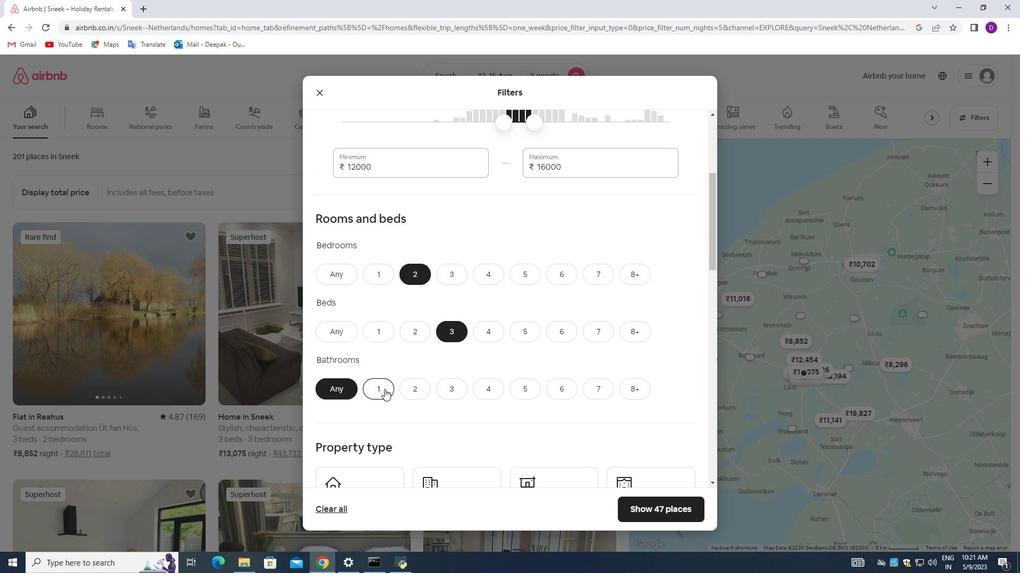 
Action: Mouse moved to (429, 390)
Screenshot: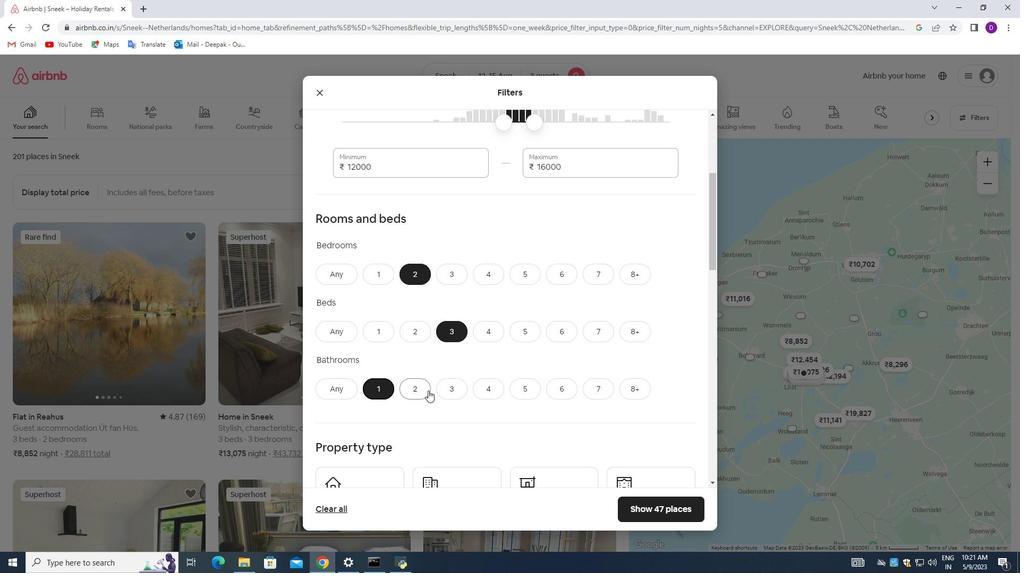 
Action: Mouse scrolled (429, 389) with delta (0, 0)
Screenshot: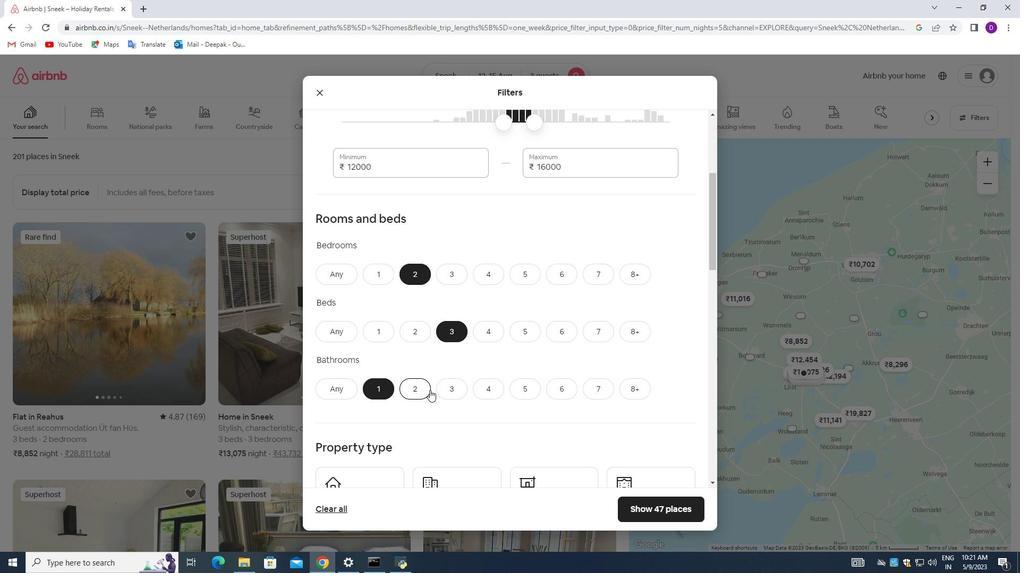 
Action: Mouse scrolled (429, 389) with delta (0, 0)
Screenshot: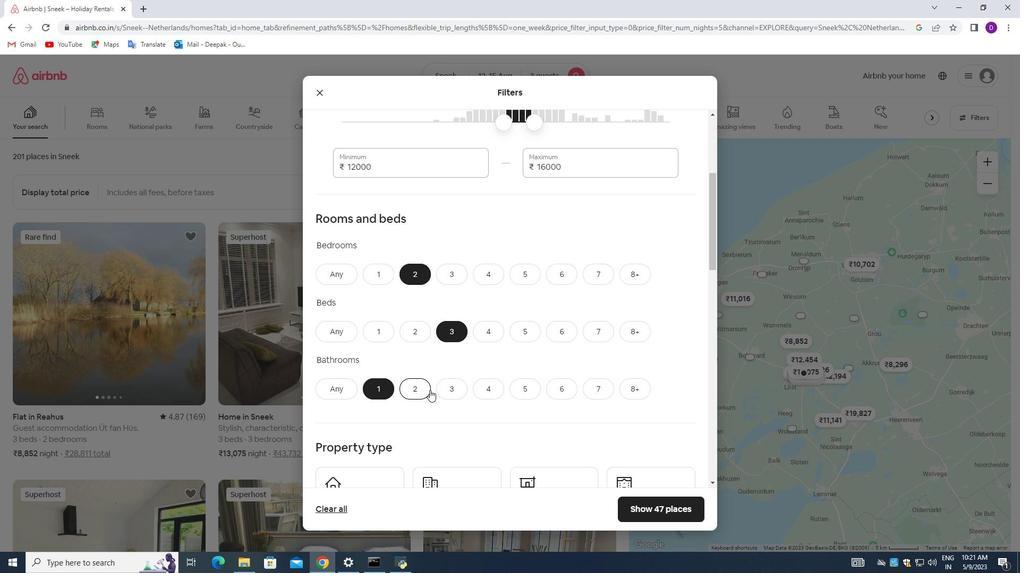 
Action: Mouse scrolled (429, 389) with delta (0, 0)
Screenshot: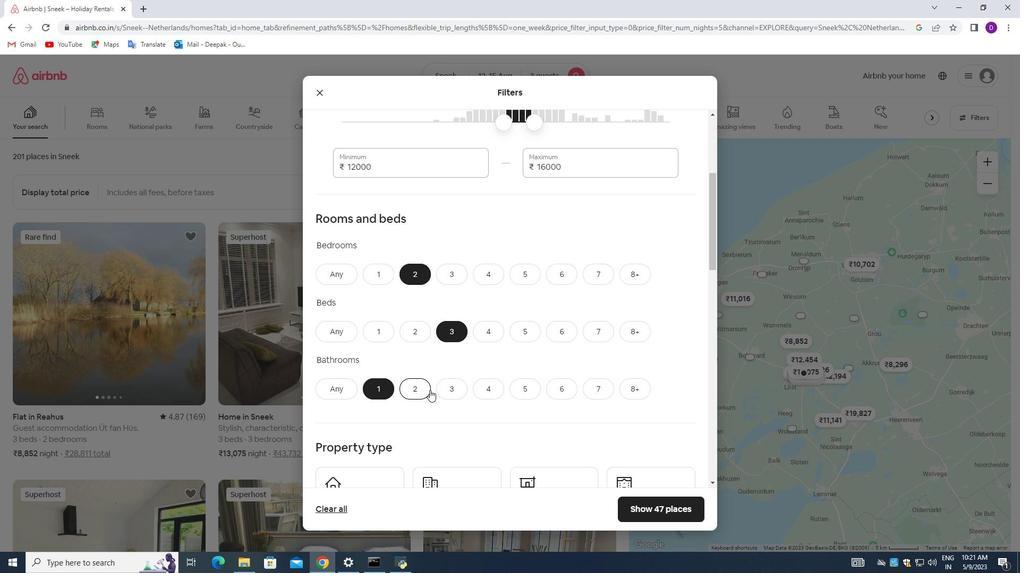
Action: Mouse moved to (430, 390)
Screenshot: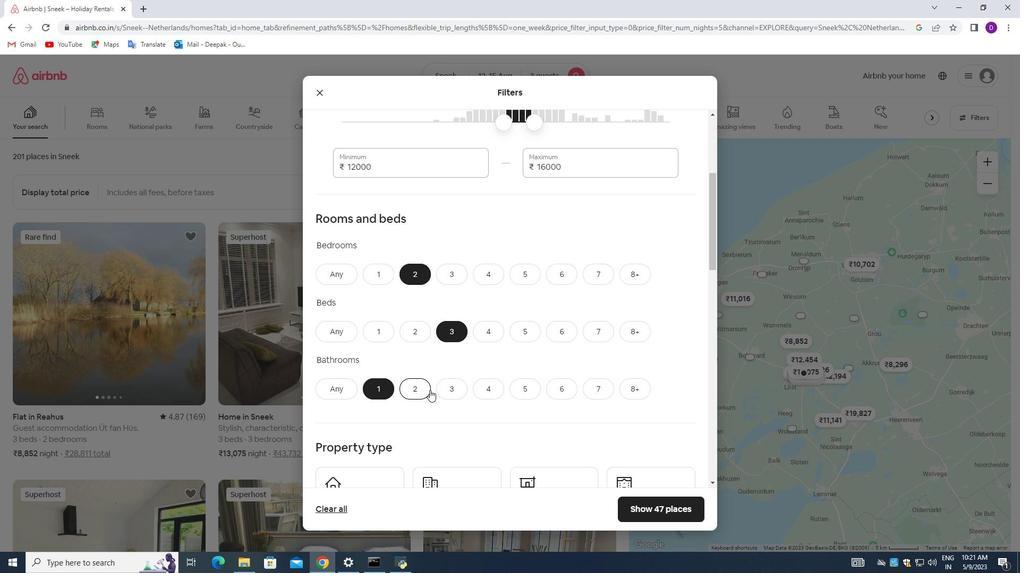 
Action: Mouse scrolled (430, 389) with delta (0, 0)
Screenshot: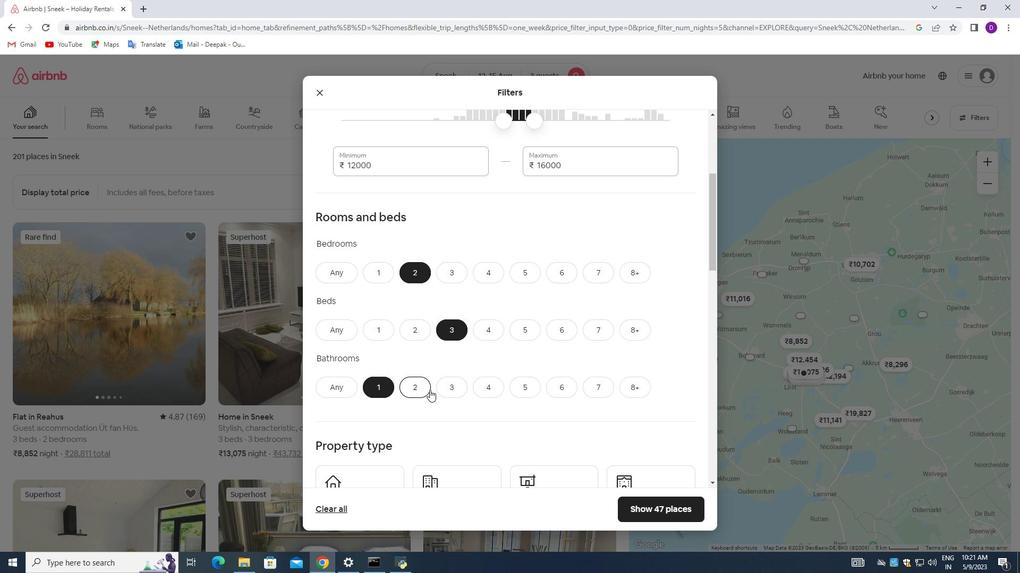 
Action: Mouse moved to (369, 311)
Screenshot: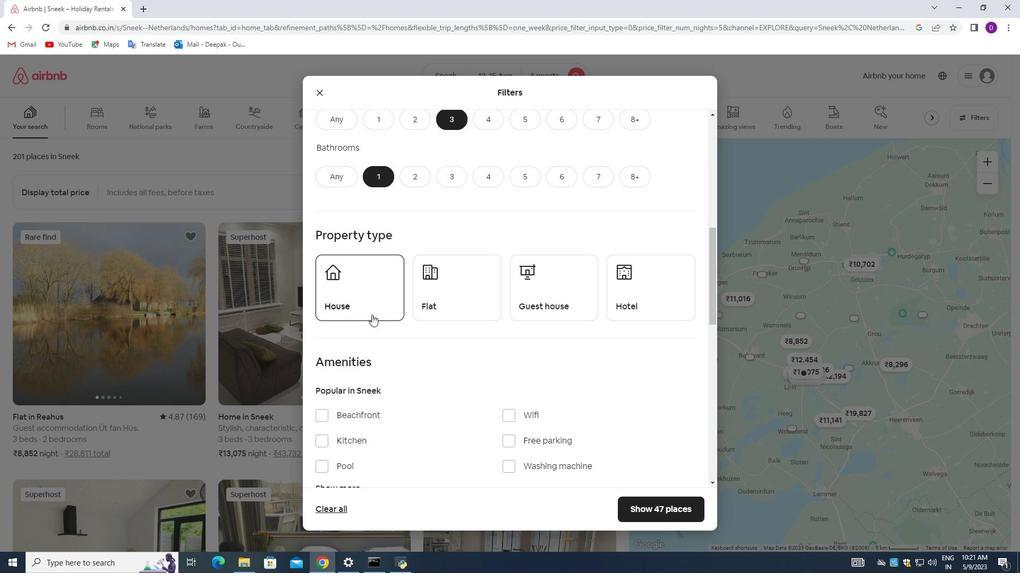 
Action: Mouse pressed left at (369, 311)
Screenshot: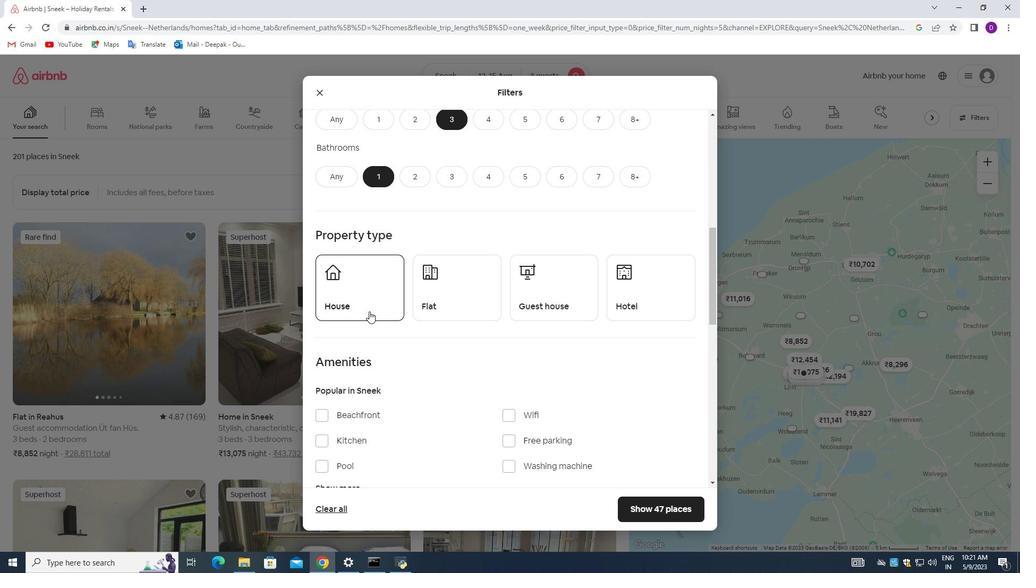
Action: Mouse moved to (444, 302)
Screenshot: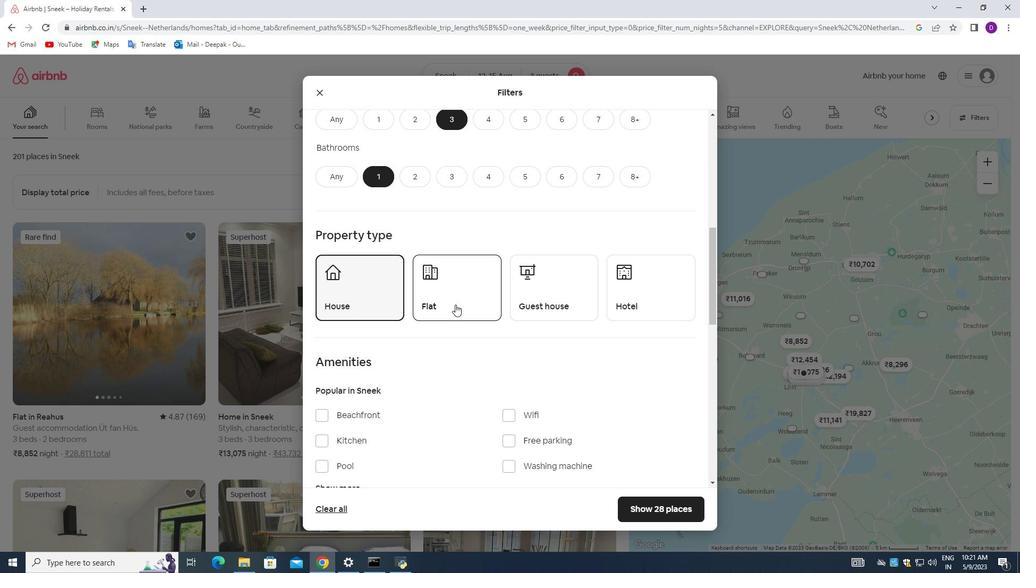 
Action: Mouse pressed left at (444, 302)
Screenshot: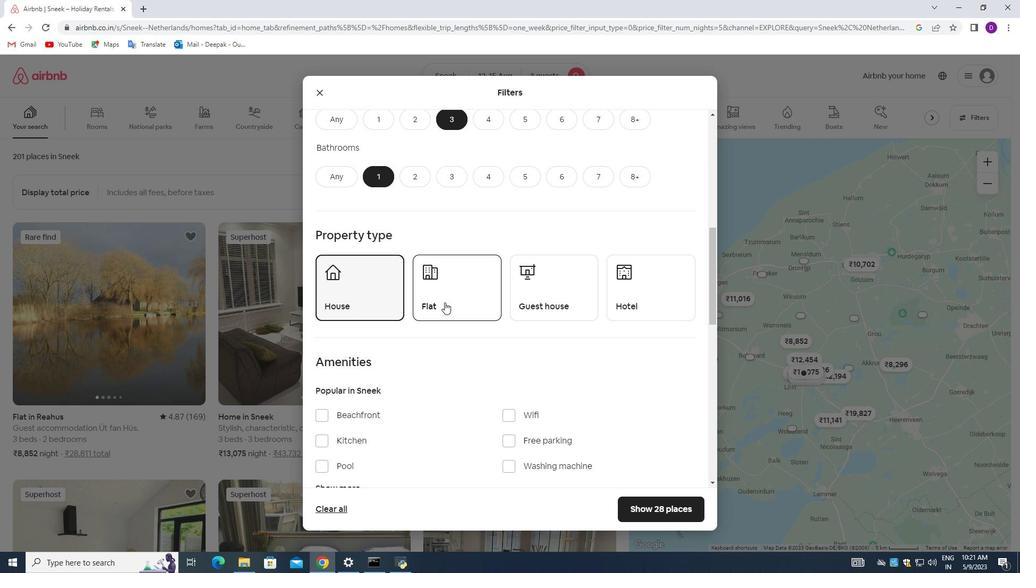 
Action: Mouse moved to (544, 305)
Screenshot: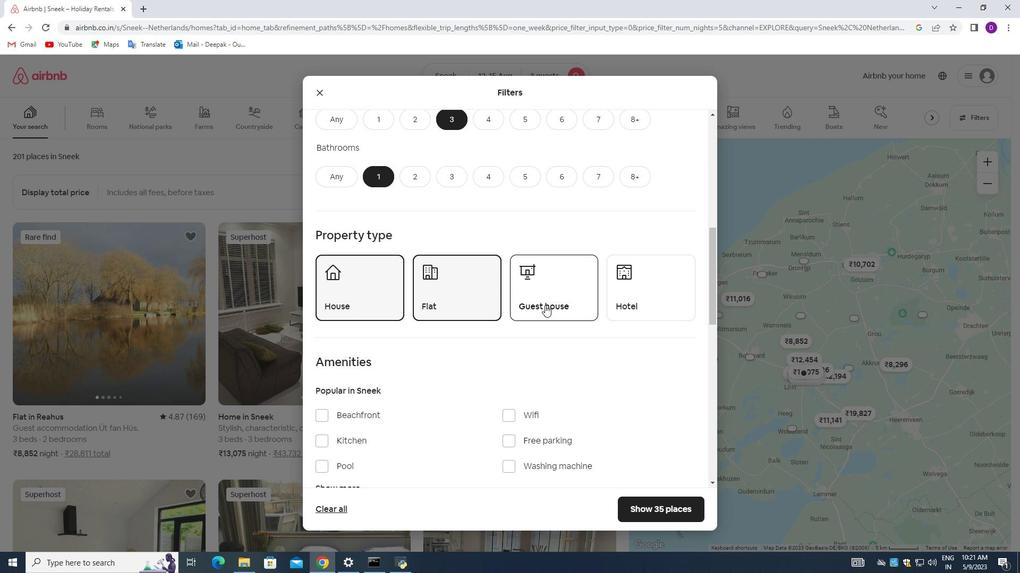 
Action: Mouse pressed left at (544, 305)
Screenshot: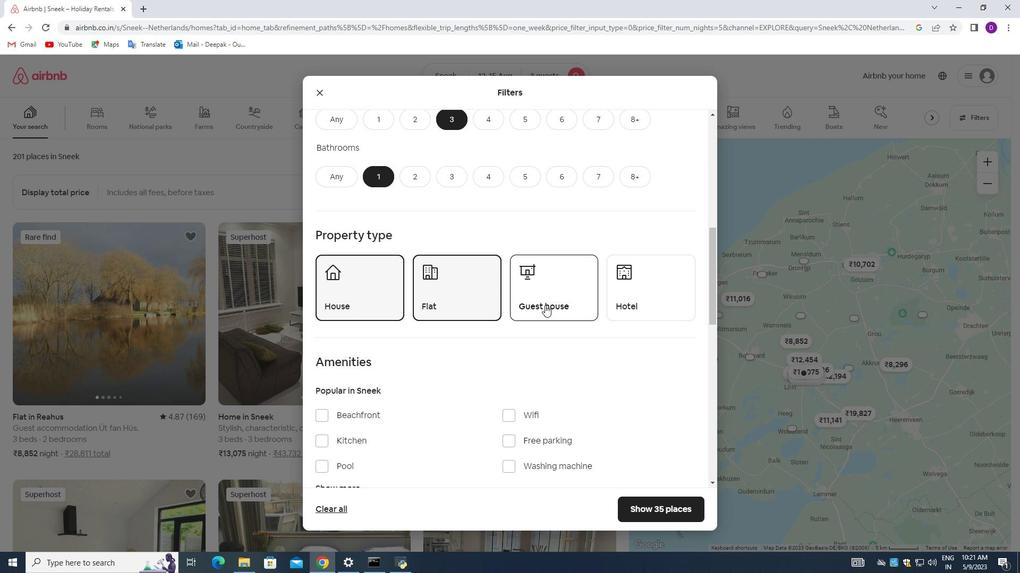 
Action: Mouse moved to (617, 304)
Screenshot: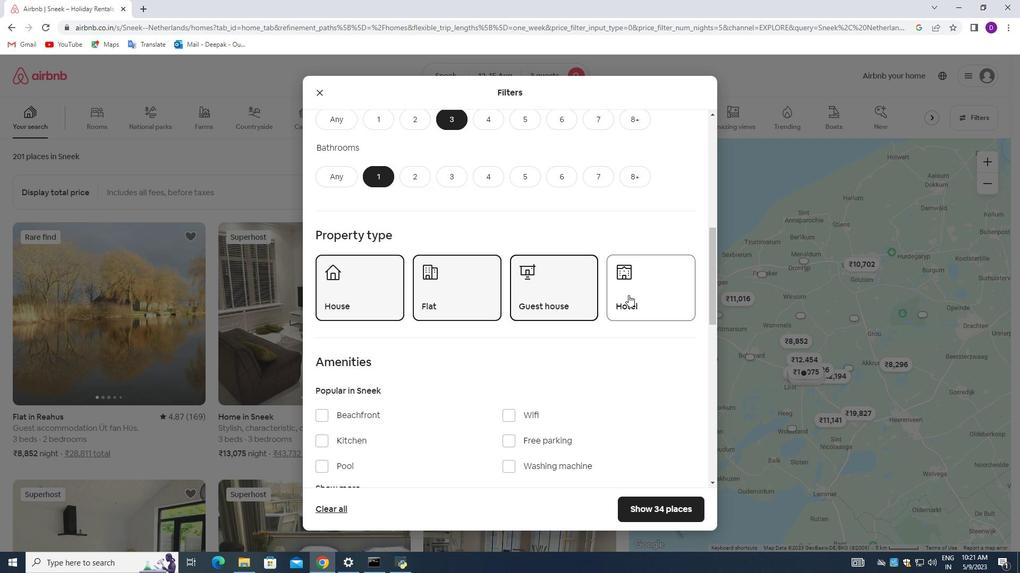 
Action: Mouse scrolled (617, 304) with delta (0, 0)
Screenshot: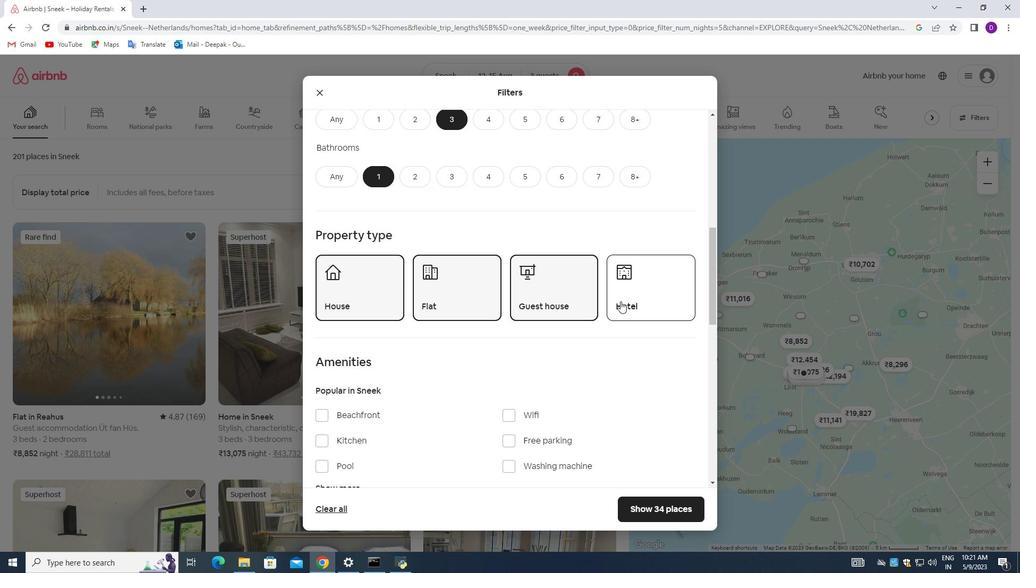 
Action: Mouse moved to (616, 305)
Screenshot: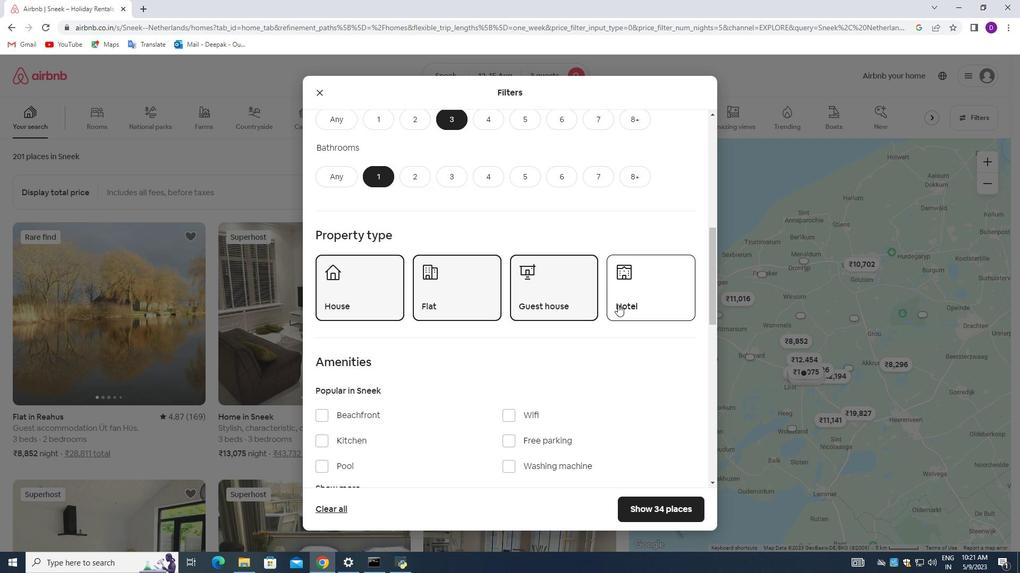 
Action: Mouse scrolled (616, 304) with delta (0, 0)
Screenshot: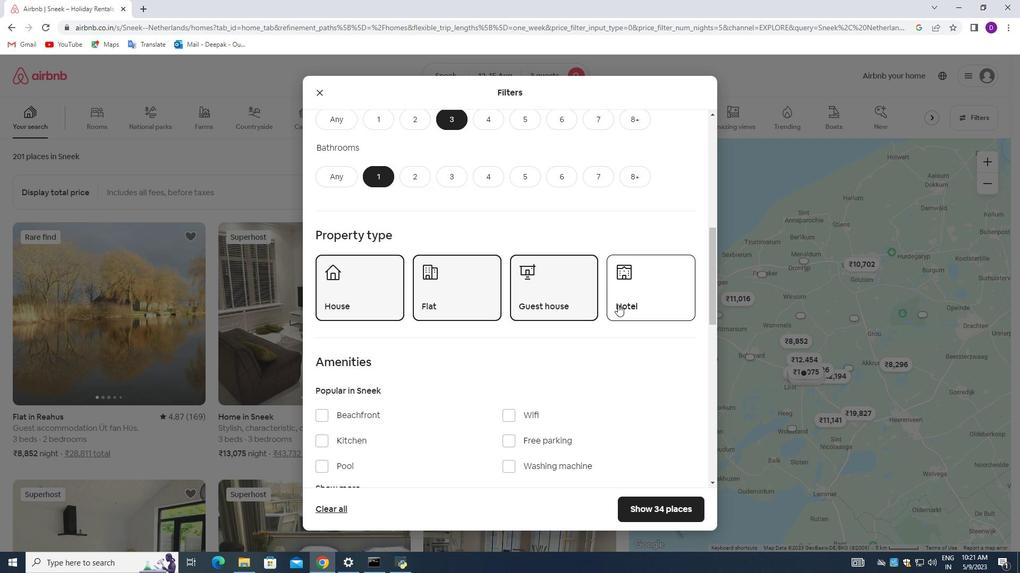
Action: Mouse moved to (608, 307)
Screenshot: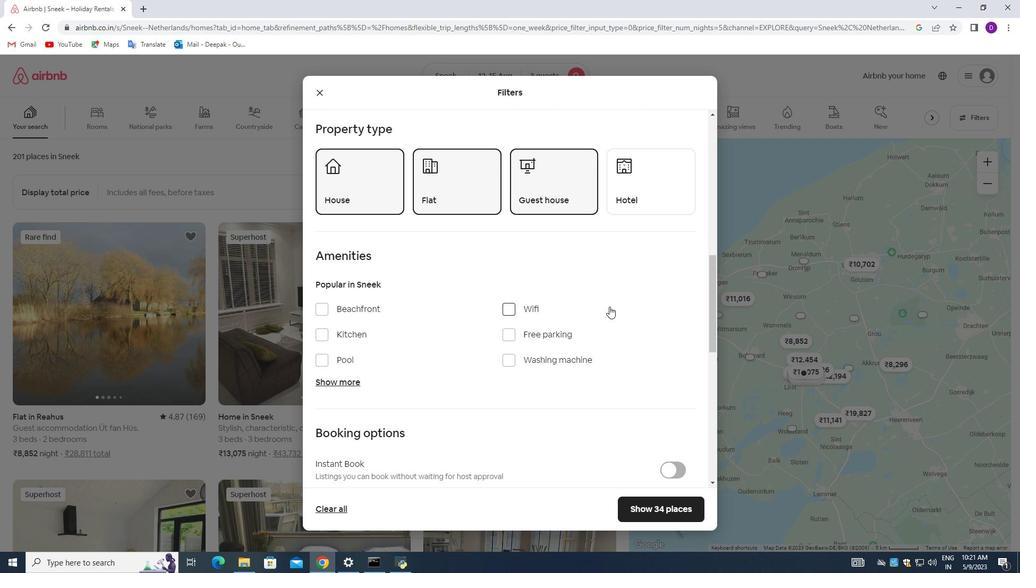 
Action: Mouse scrolled (608, 306) with delta (0, 0)
Screenshot: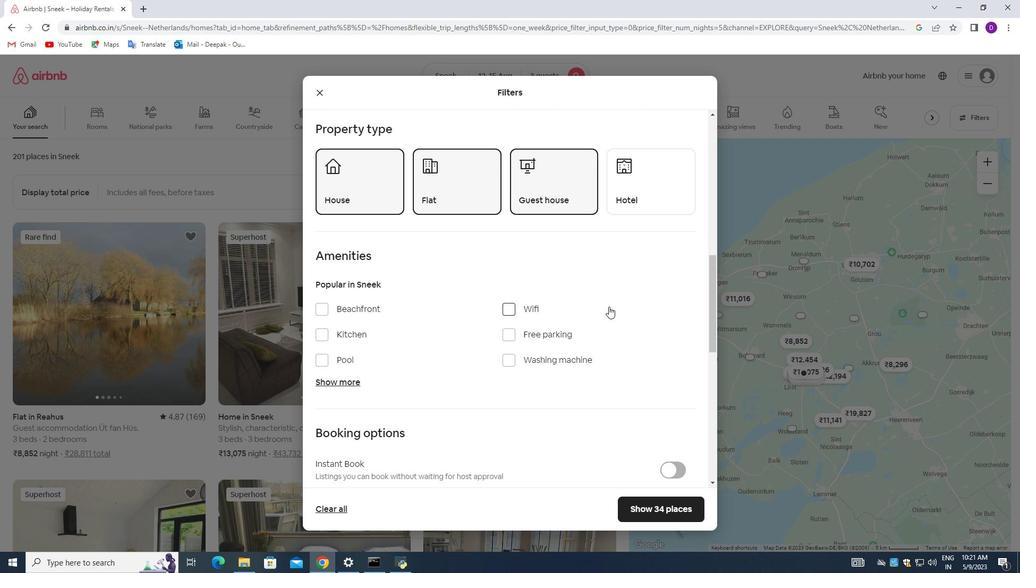 
Action: Mouse scrolled (608, 306) with delta (0, 0)
Screenshot: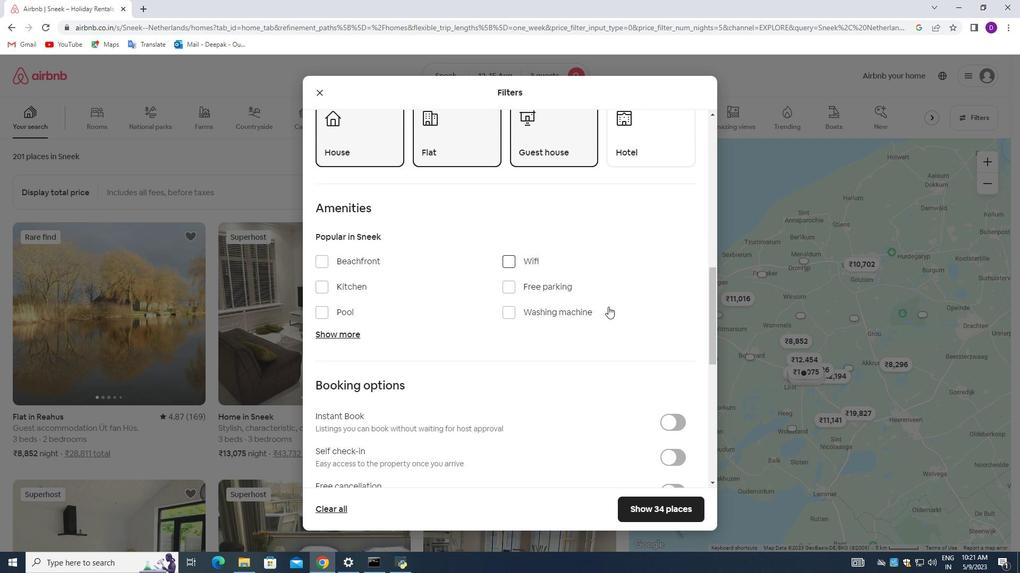 
Action: Mouse moved to (676, 394)
Screenshot: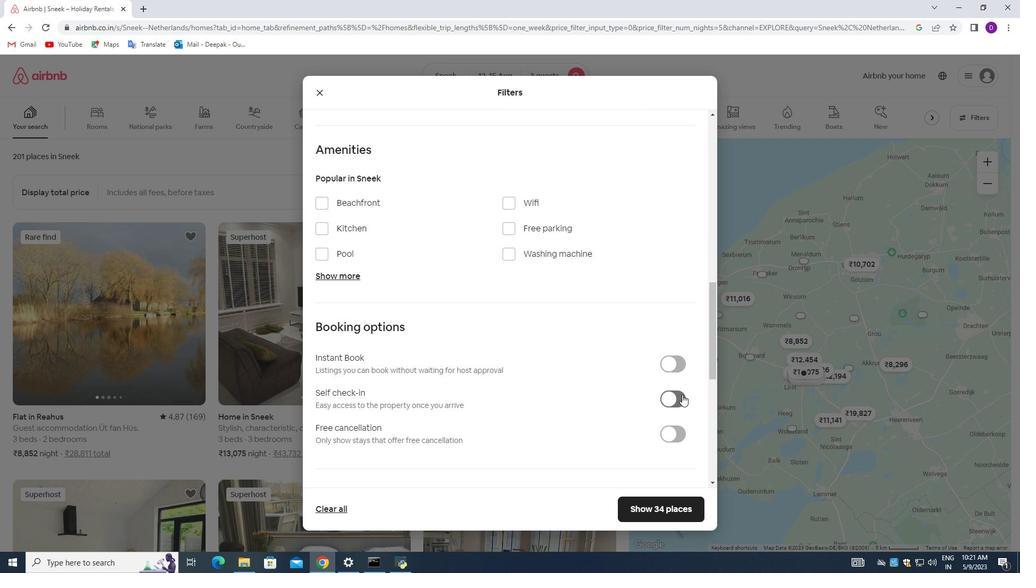 
Action: Mouse pressed left at (676, 394)
Screenshot: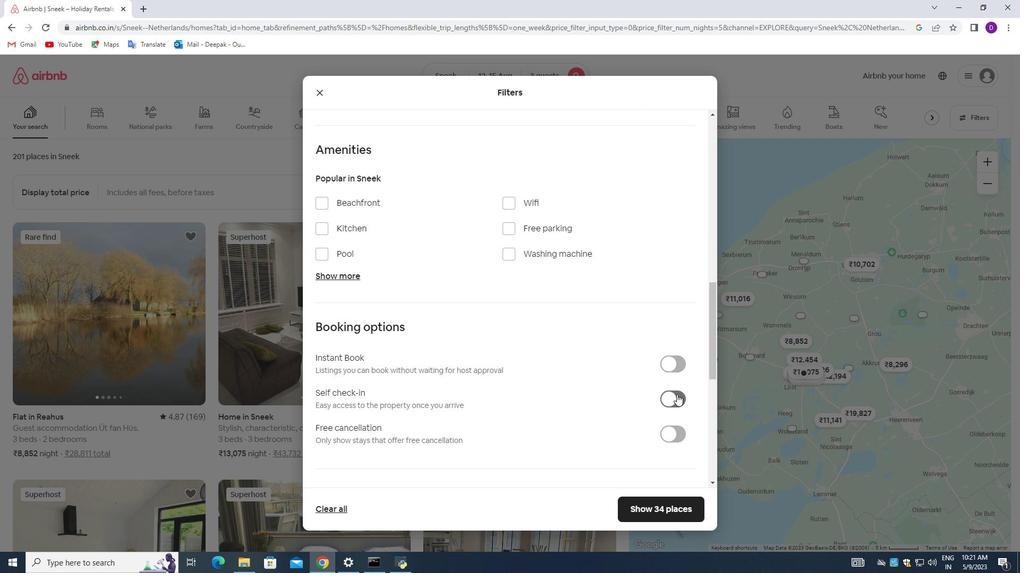 
Action: Mouse moved to (642, 350)
Screenshot: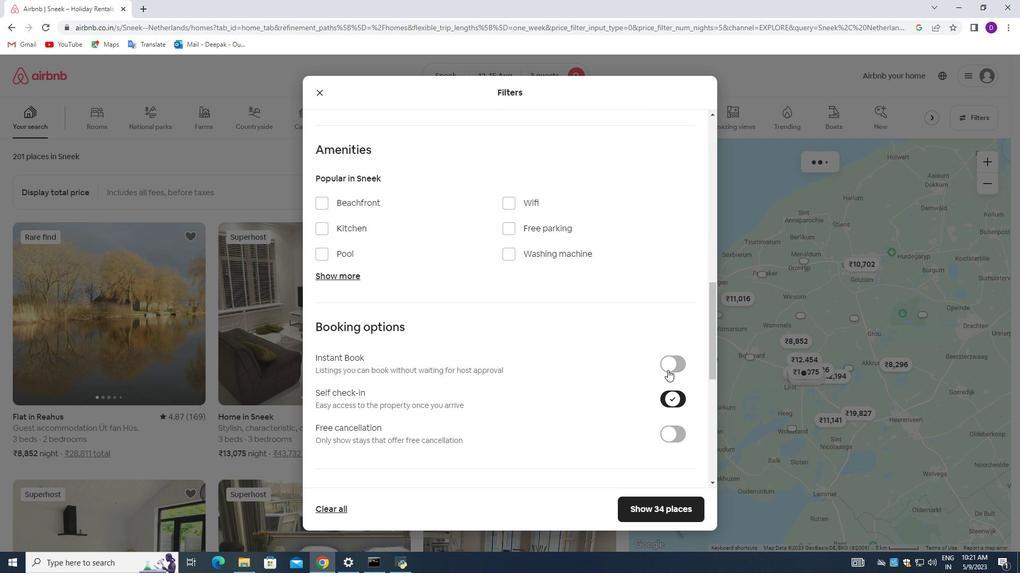 
Action: Mouse scrolled (642, 349) with delta (0, 0)
Screenshot: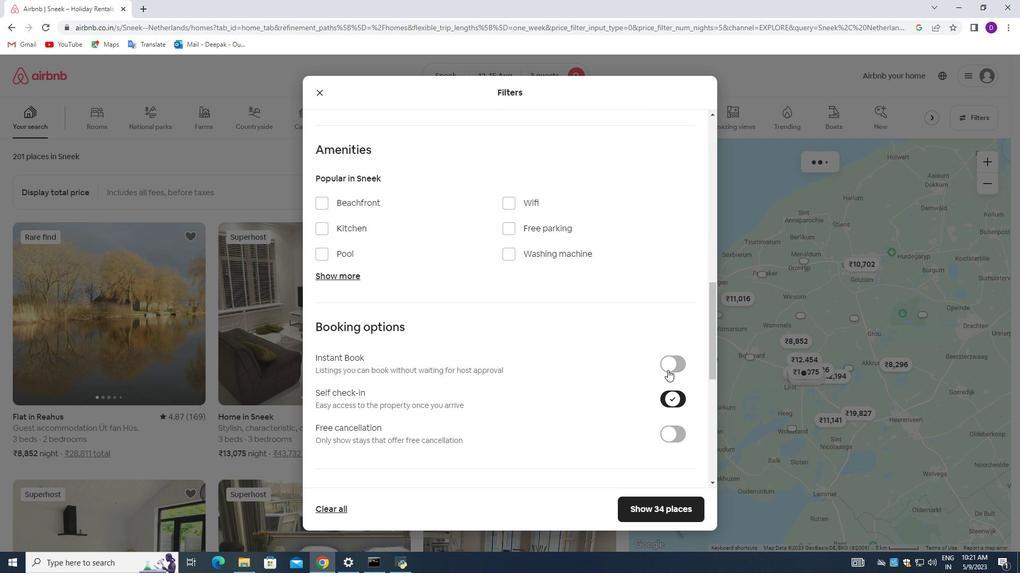 
Action: Mouse moved to (641, 350)
Screenshot: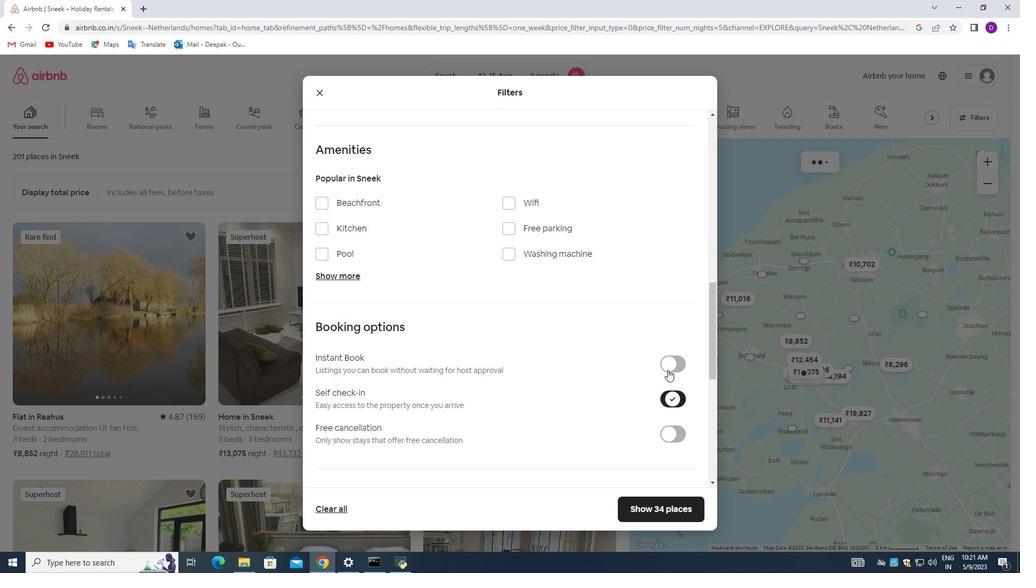 
Action: Mouse scrolled (641, 349) with delta (0, 0)
Screenshot: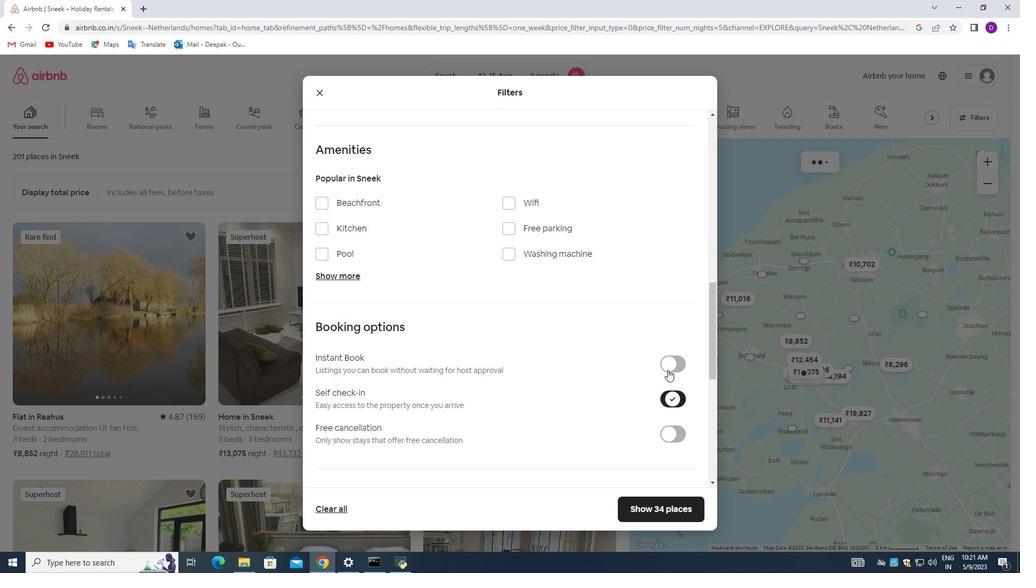 
Action: Mouse moved to (641, 350)
Screenshot: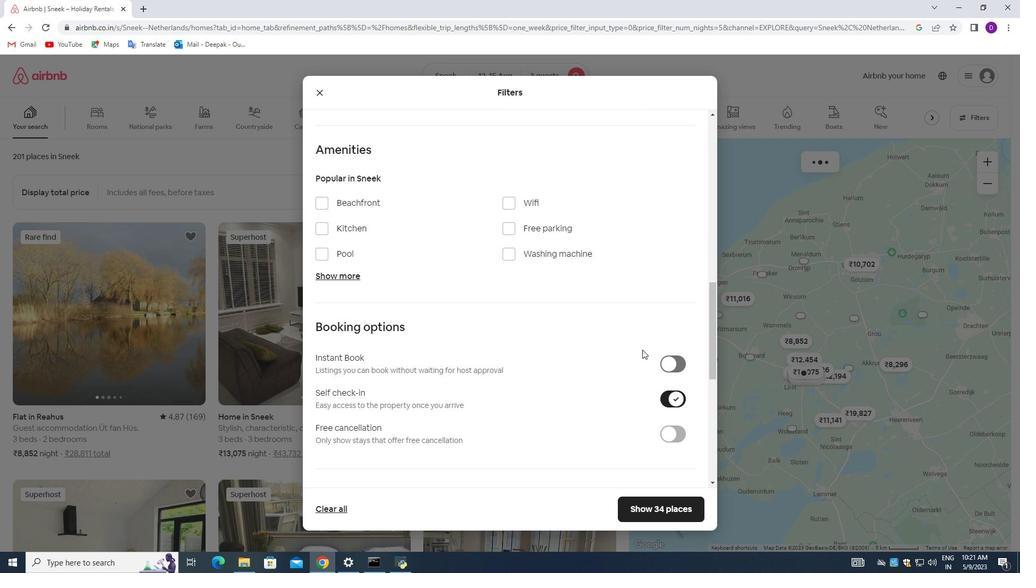 
Action: Mouse scrolled (641, 349) with delta (0, 0)
Screenshot: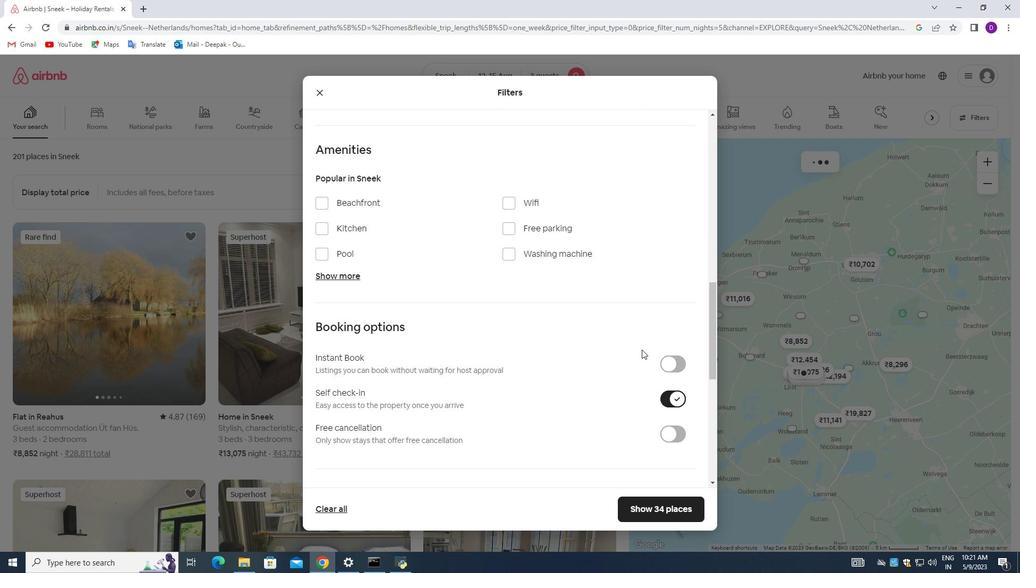 
Action: Mouse moved to (639, 349)
Screenshot: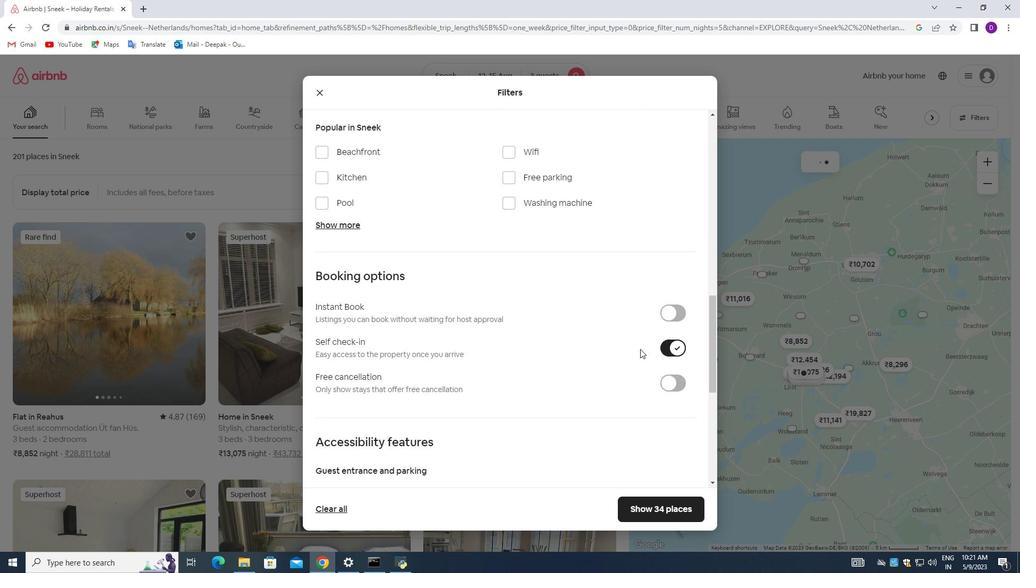 
Action: Mouse scrolled (639, 348) with delta (0, 0)
Screenshot: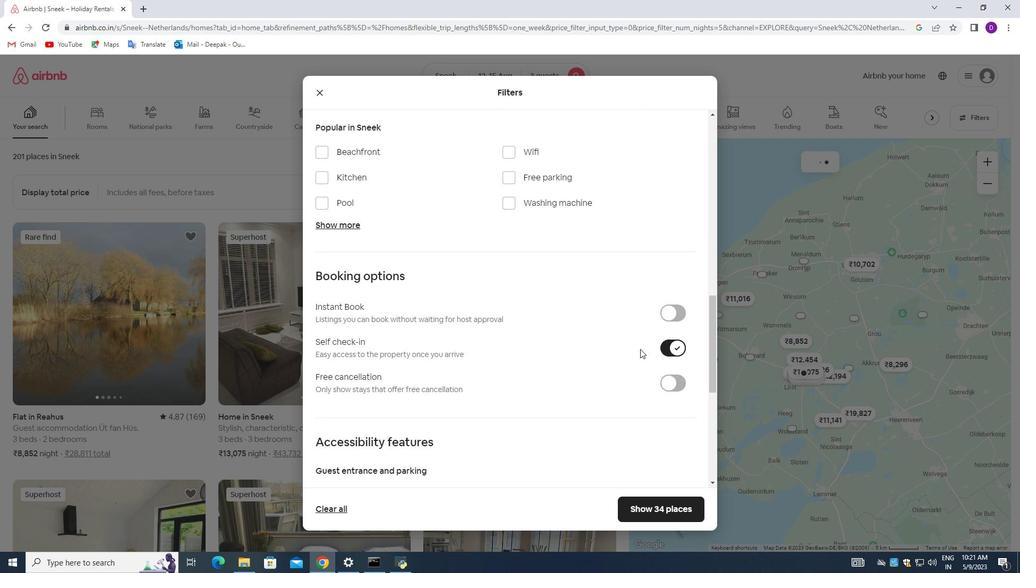 
Action: Mouse moved to (627, 349)
Screenshot: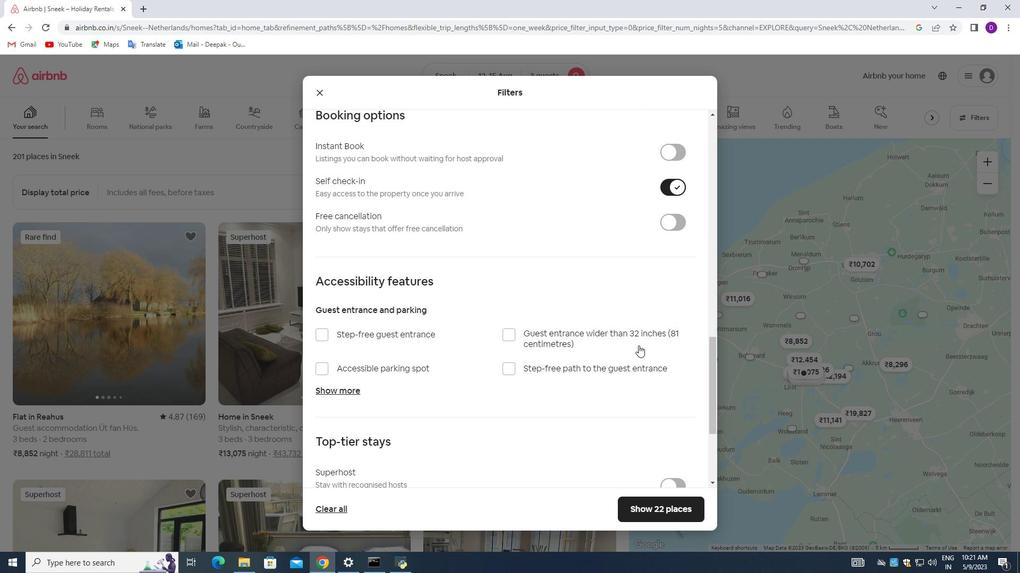 
Action: Mouse scrolled (627, 348) with delta (0, 0)
Screenshot: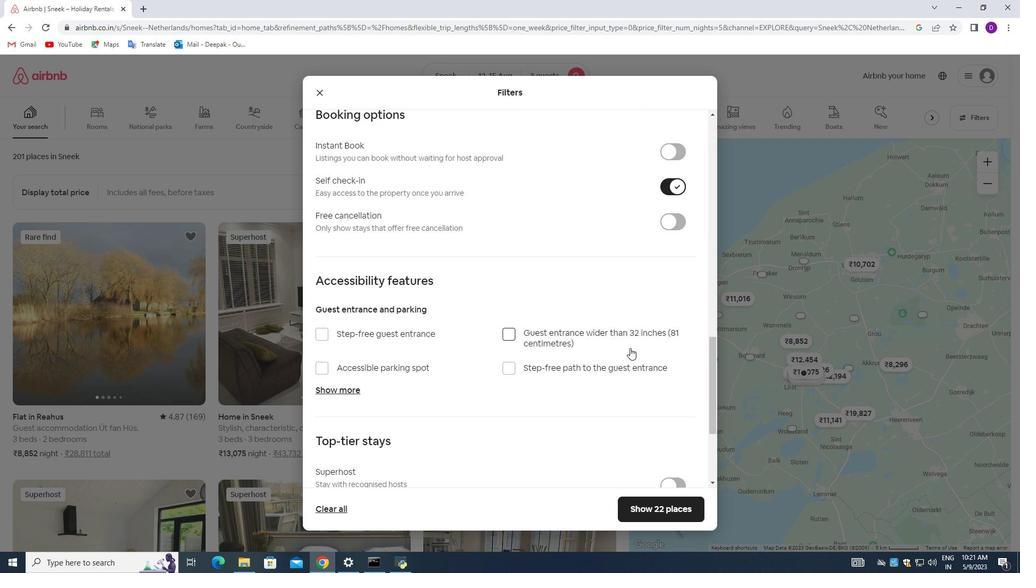 
Action: Mouse moved to (627, 349)
Screenshot: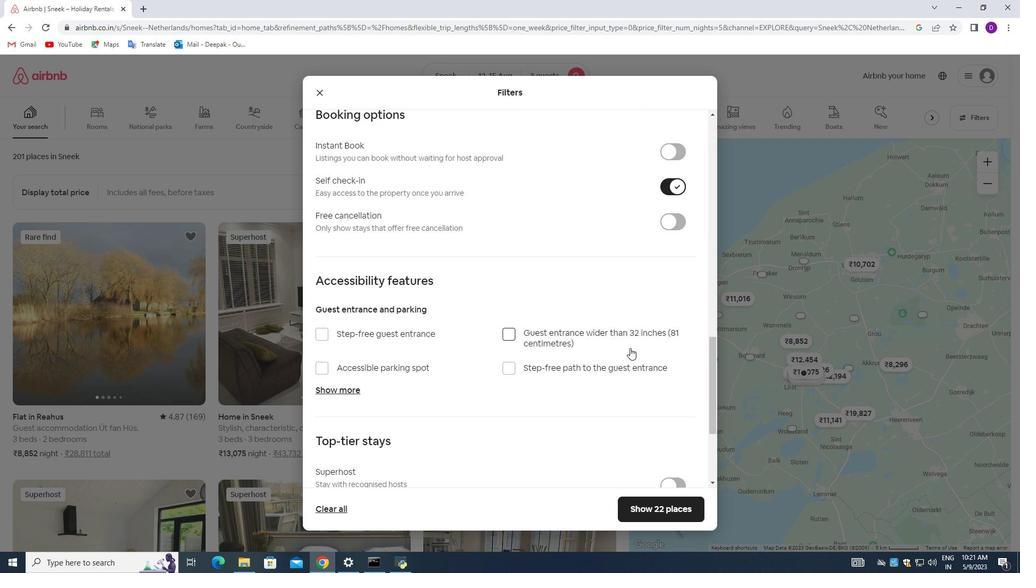 
Action: Mouse scrolled (627, 349) with delta (0, 0)
Screenshot: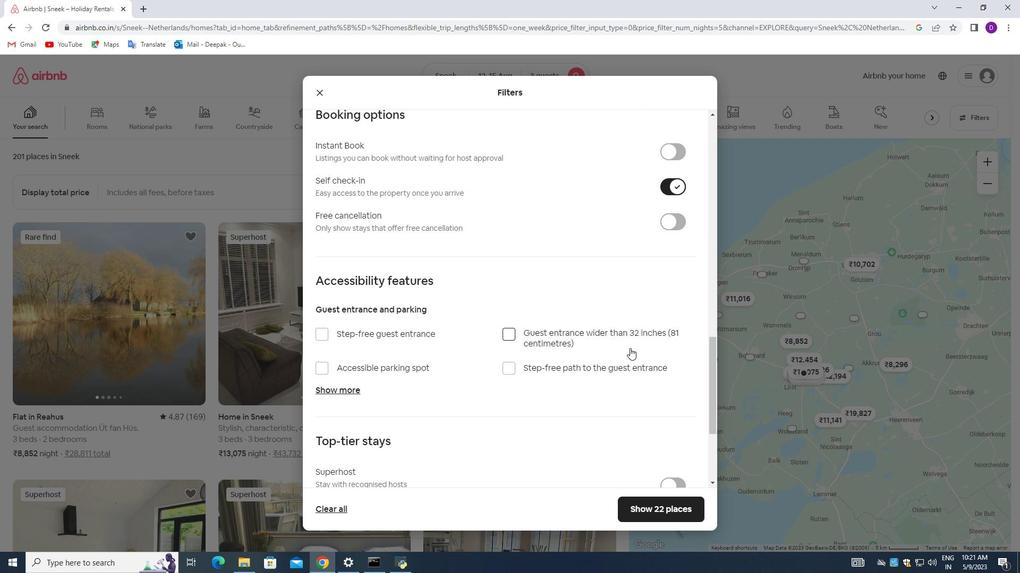 
Action: Mouse scrolled (627, 349) with delta (0, 0)
Screenshot: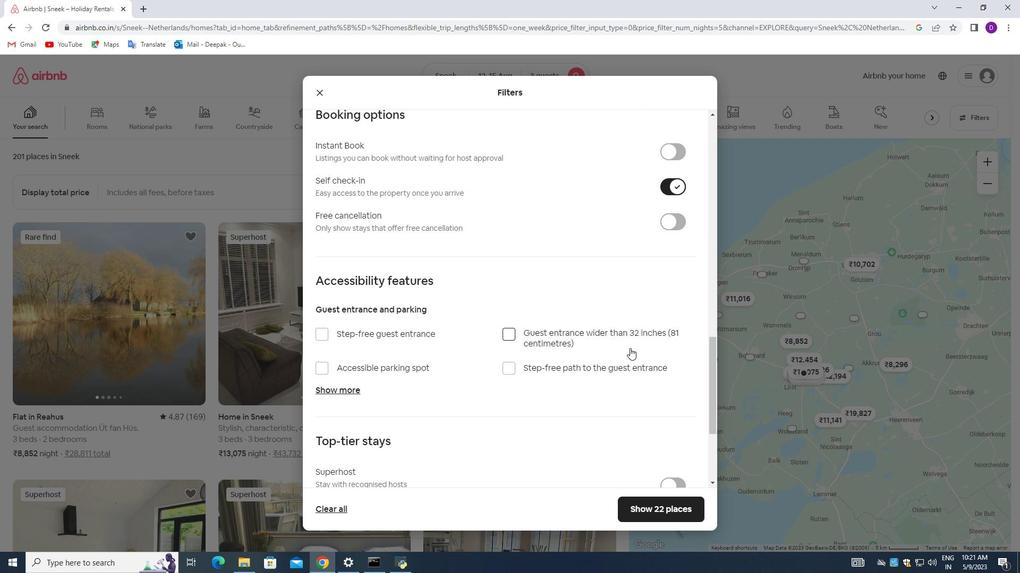 
Action: Mouse scrolled (627, 349) with delta (0, 0)
Screenshot: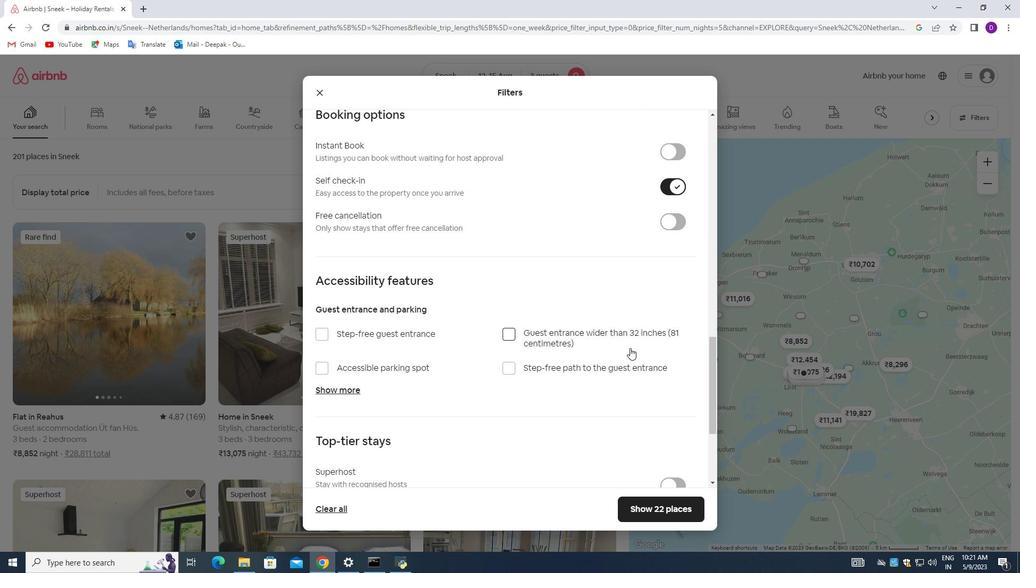
Action: Mouse scrolled (627, 349) with delta (0, 0)
Screenshot: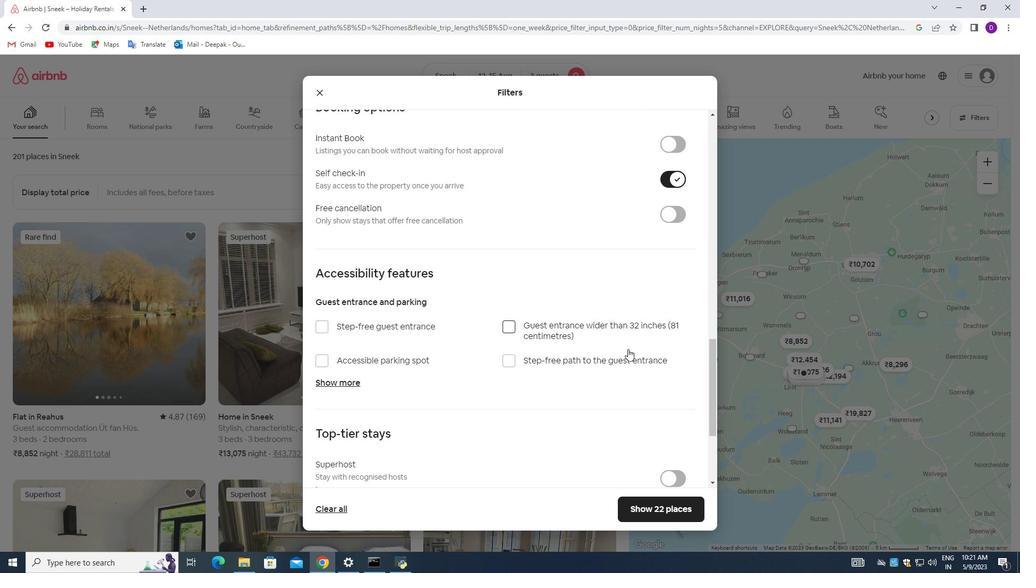 
Action: Mouse moved to (324, 413)
Screenshot: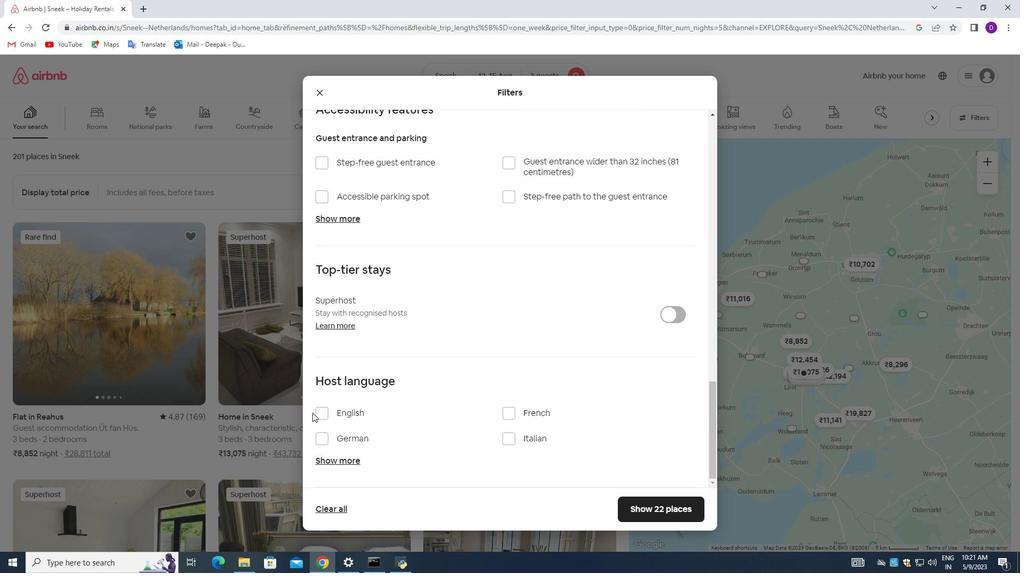 
Action: Mouse pressed left at (324, 413)
Screenshot: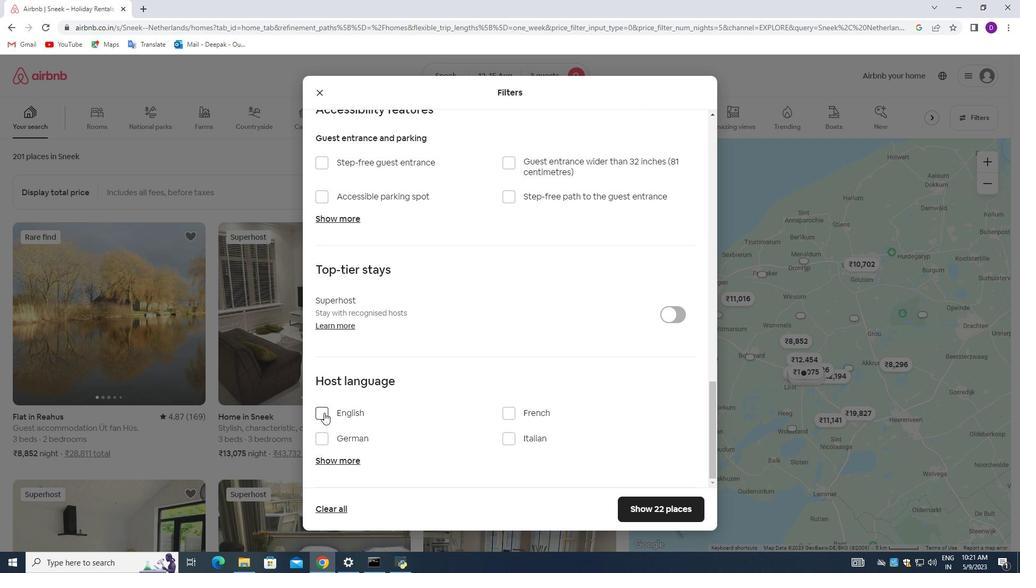 
Action: Mouse moved to (484, 426)
Screenshot: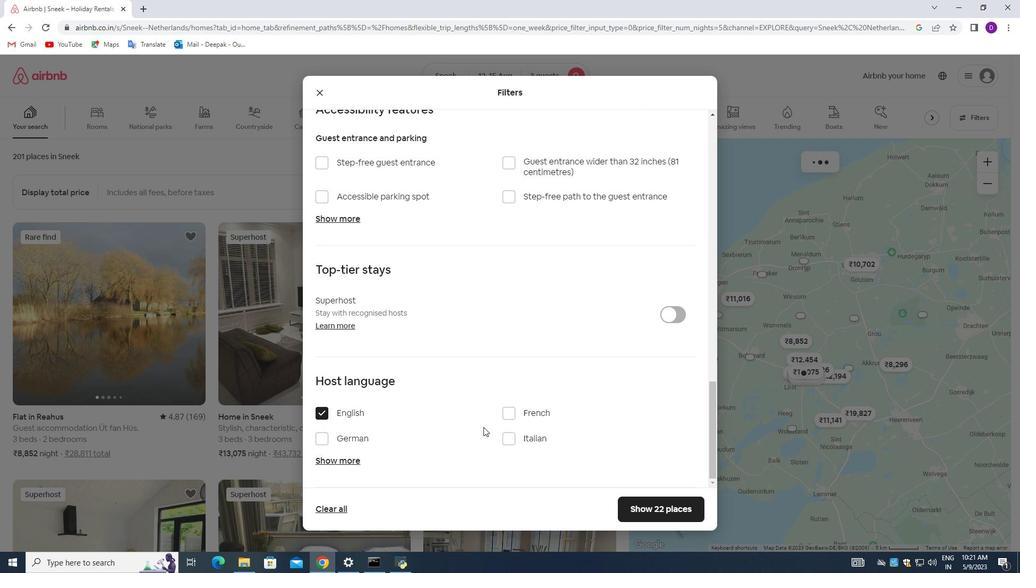 
Action: Mouse scrolled (484, 425) with delta (0, 0)
Screenshot: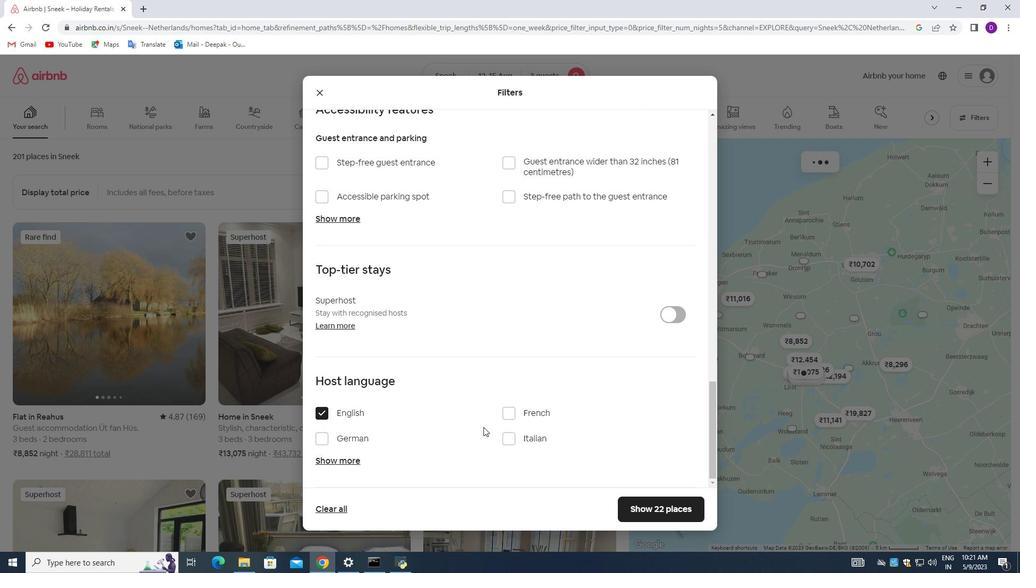 
Action: Mouse moved to (484, 425)
Screenshot: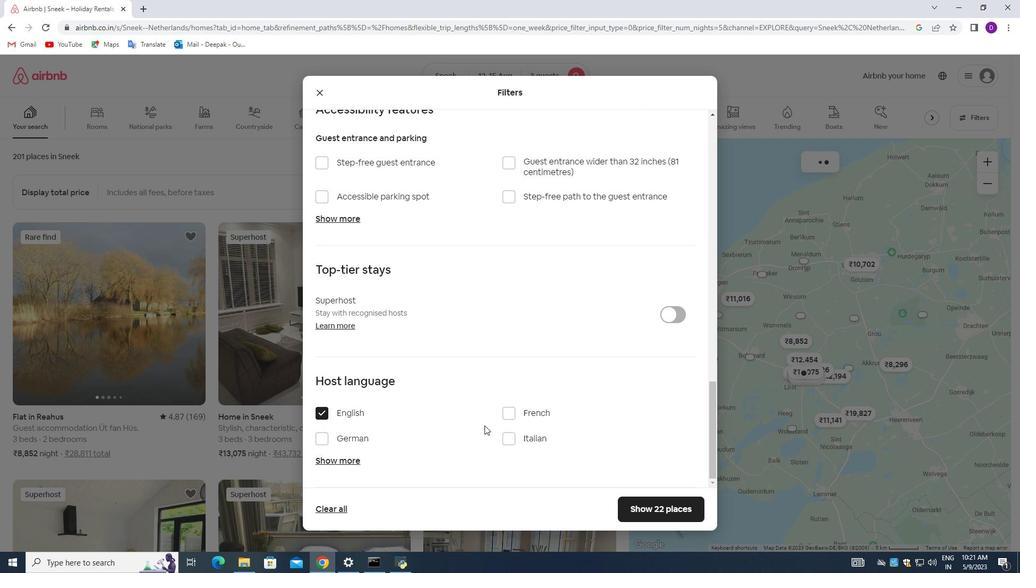 
Action: Mouse scrolled (484, 425) with delta (0, 0)
Screenshot: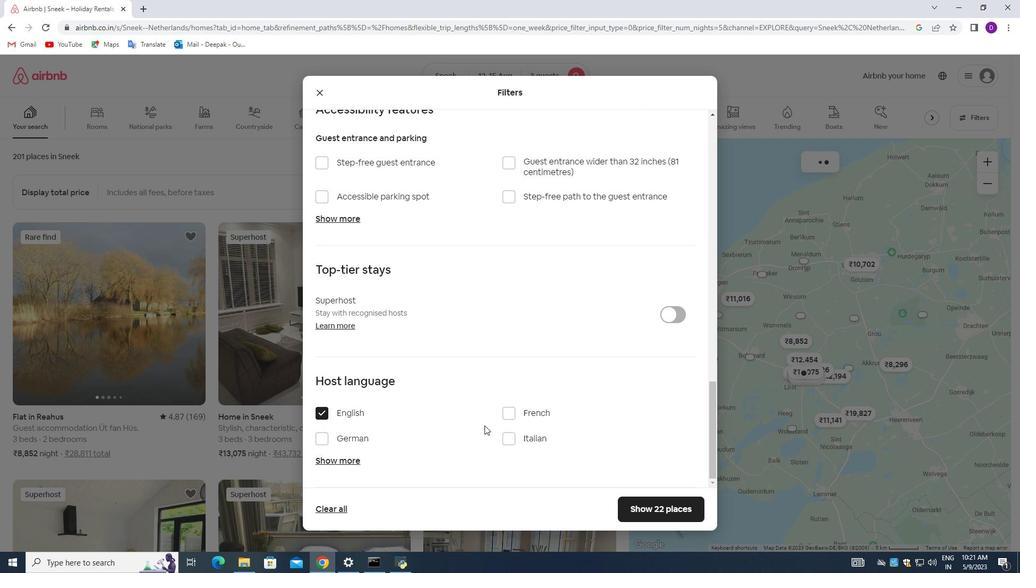 
Action: Mouse moved to (649, 513)
Screenshot: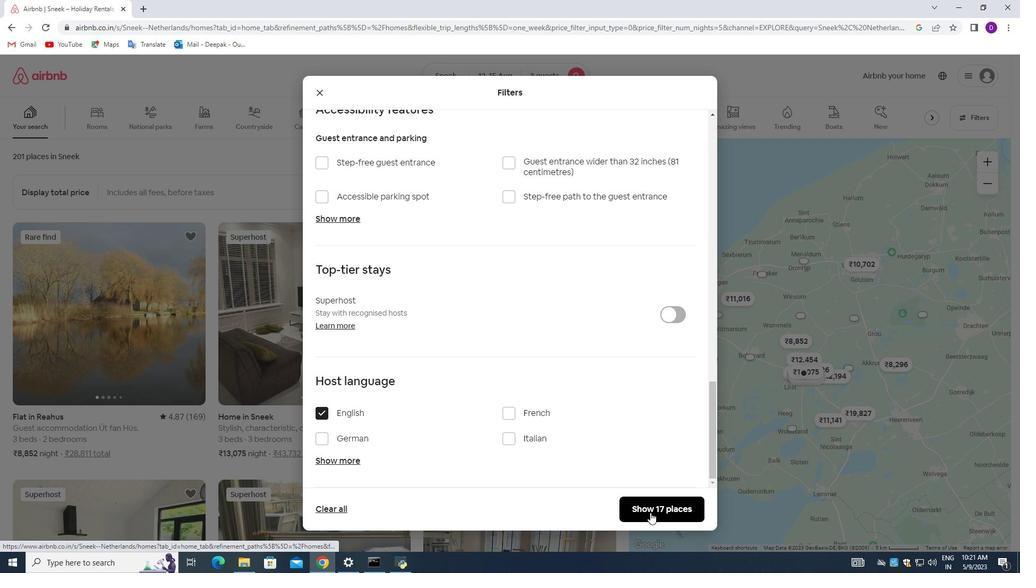 
Action: Mouse pressed left at (649, 513)
Screenshot: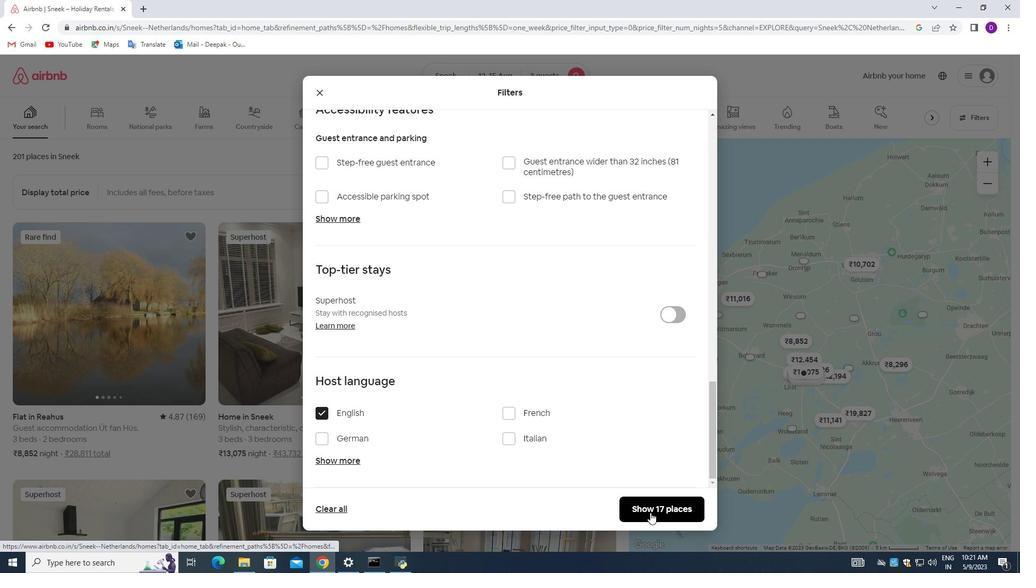 
Action: Mouse moved to (505, 450)
Screenshot: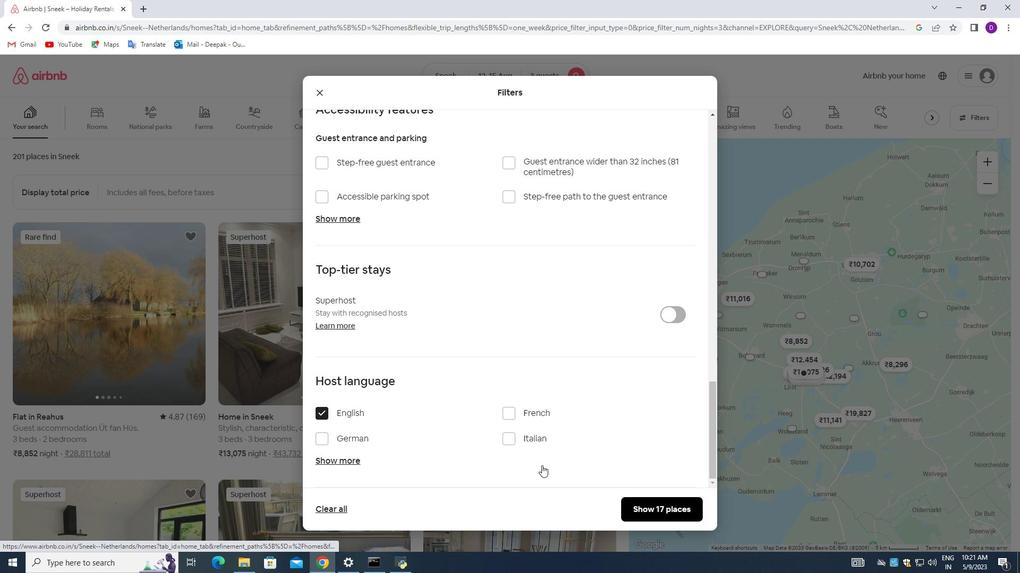 
